 Task: Open Card Board Meeting in Board Product Pricing to Workspace Big Data Analytics and add a team member Softage.4@softage.net, a label Purple, a checklist Cat Care, an attachment from your google drive, a color Purple and finally, add a card description 'Conduct customer research for new customer experience program' and a comment 'This task presents an opportunity to showcase our communication and presentation skills, effectively conveying information and ideas to others.'. Add a start date 'Jan 04, 1900' with a due date 'Jan 11, 1900'
Action: Mouse moved to (93, 333)
Screenshot: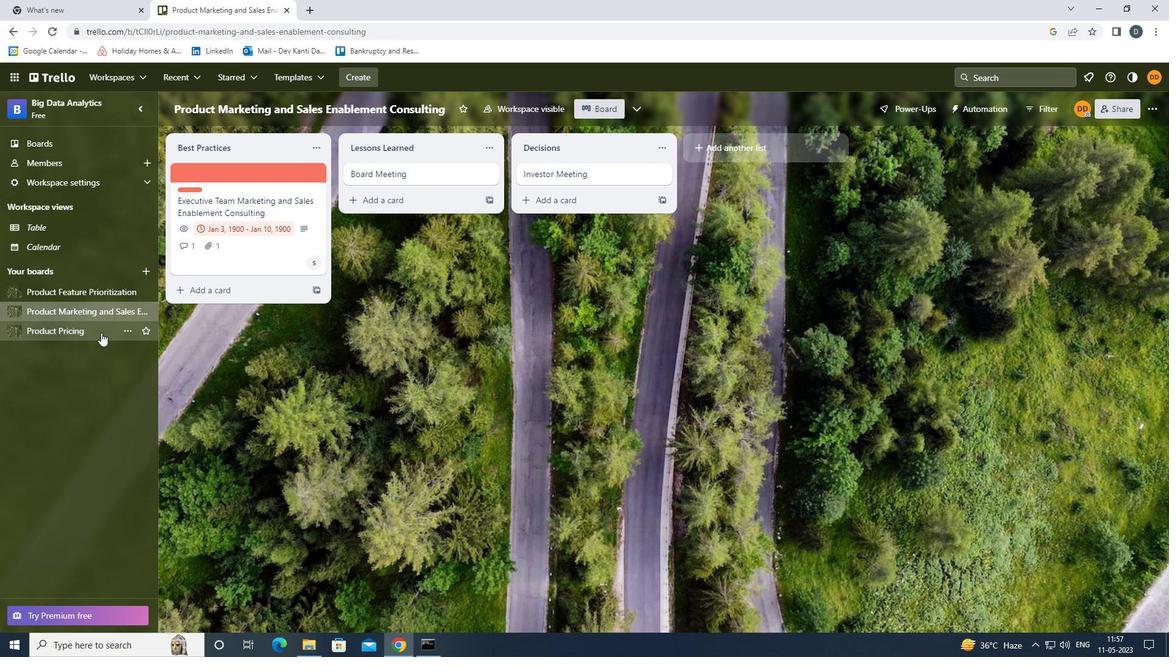 
Action: Mouse pressed left at (93, 333)
Screenshot: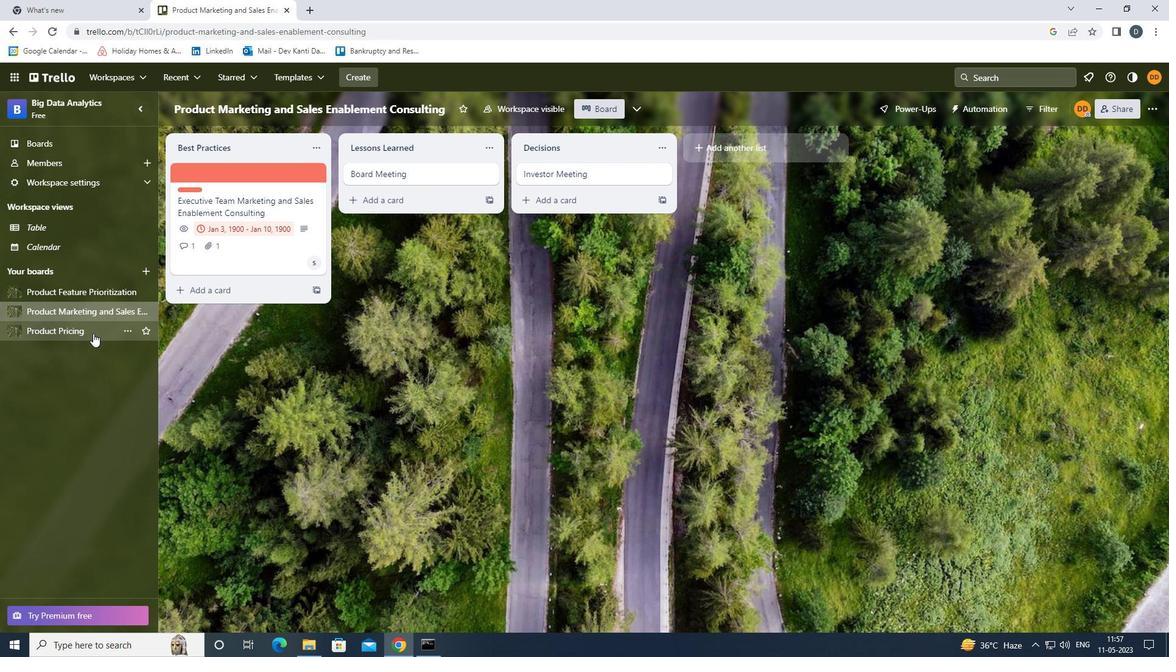 
Action: Mouse moved to (373, 177)
Screenshot: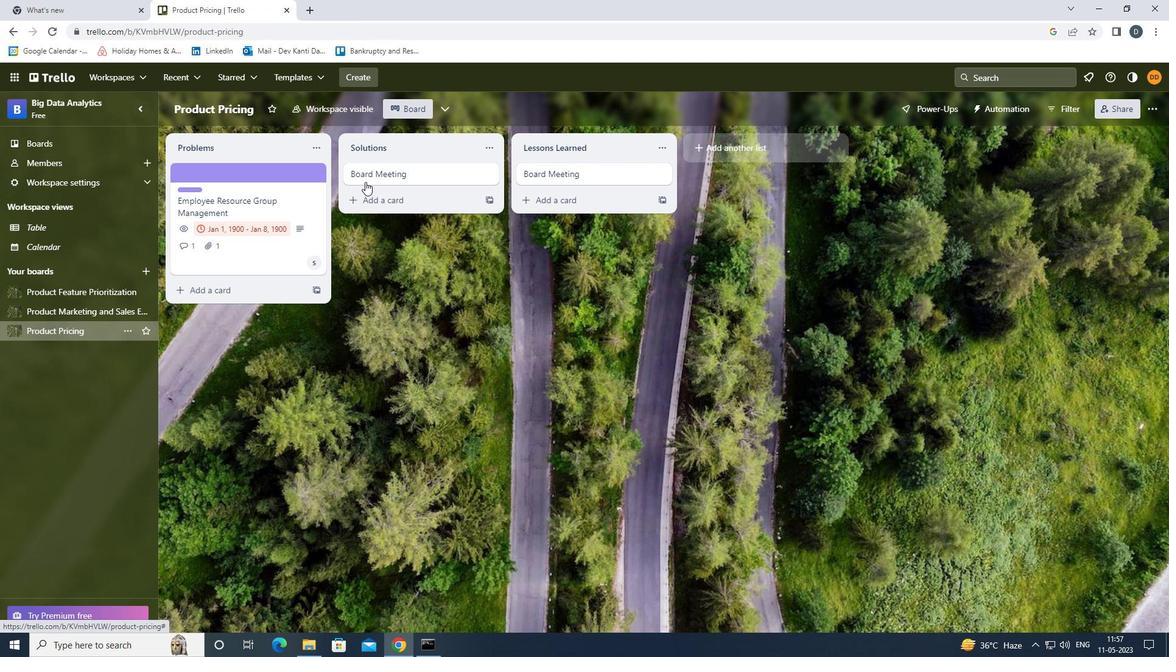 
Action: Mouse pressed left at (373, 177)
Screenshot: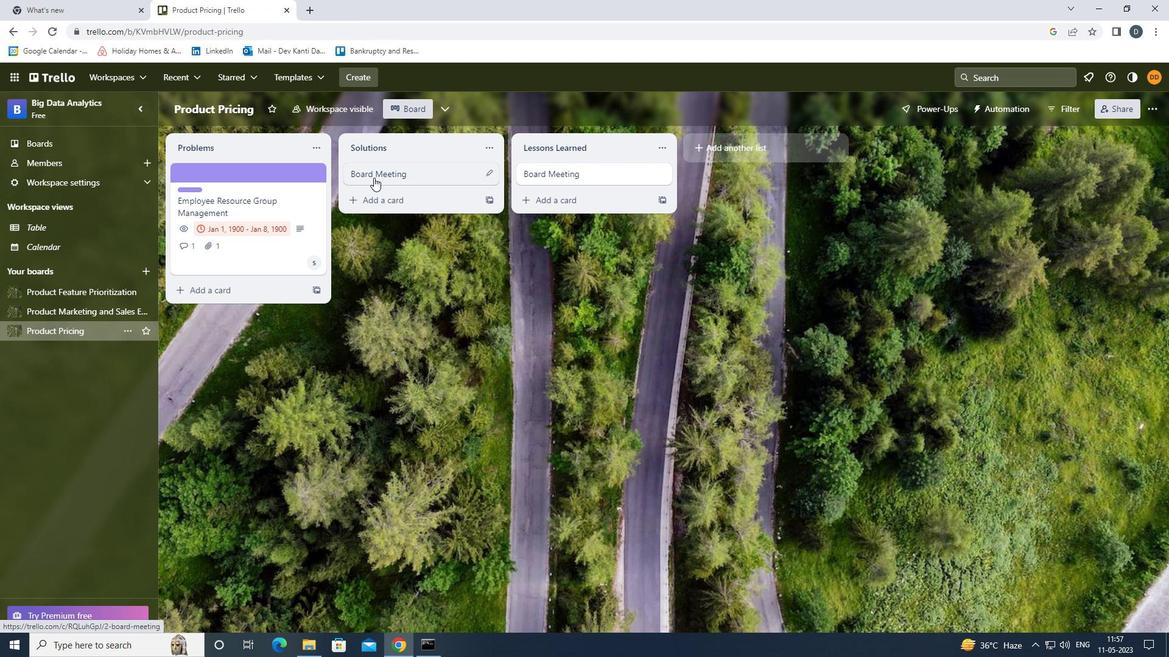 
Action: Mouse moved to (730, 212)
Screenshot: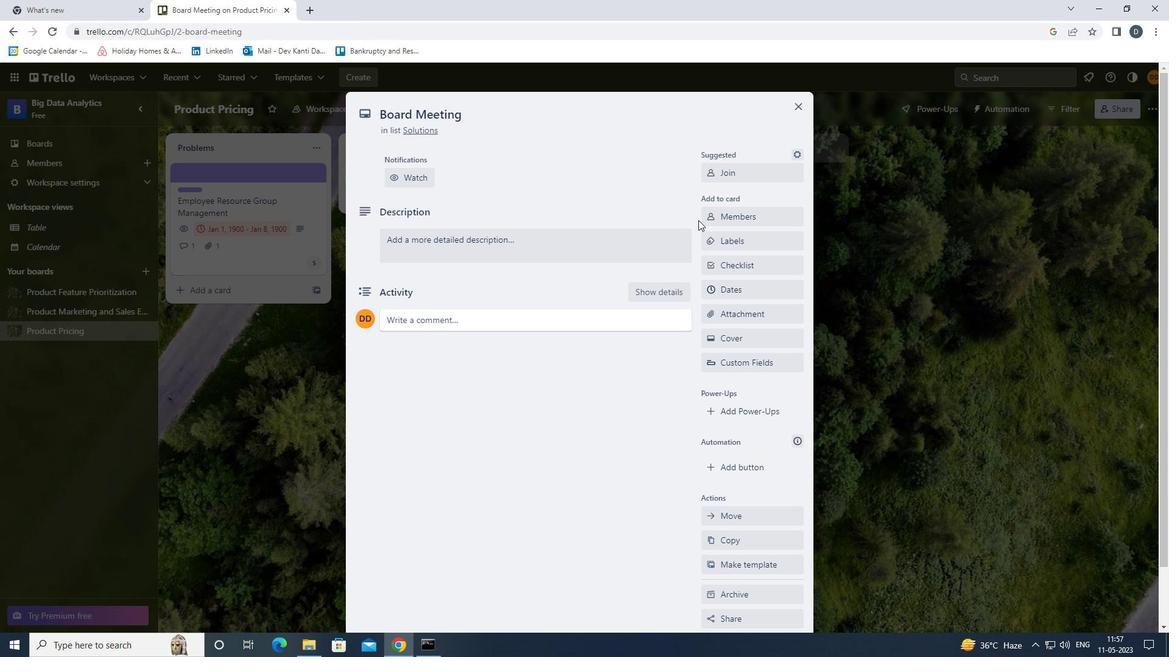 
Action: Mouse pressed left at (730, 212)
Screenshot: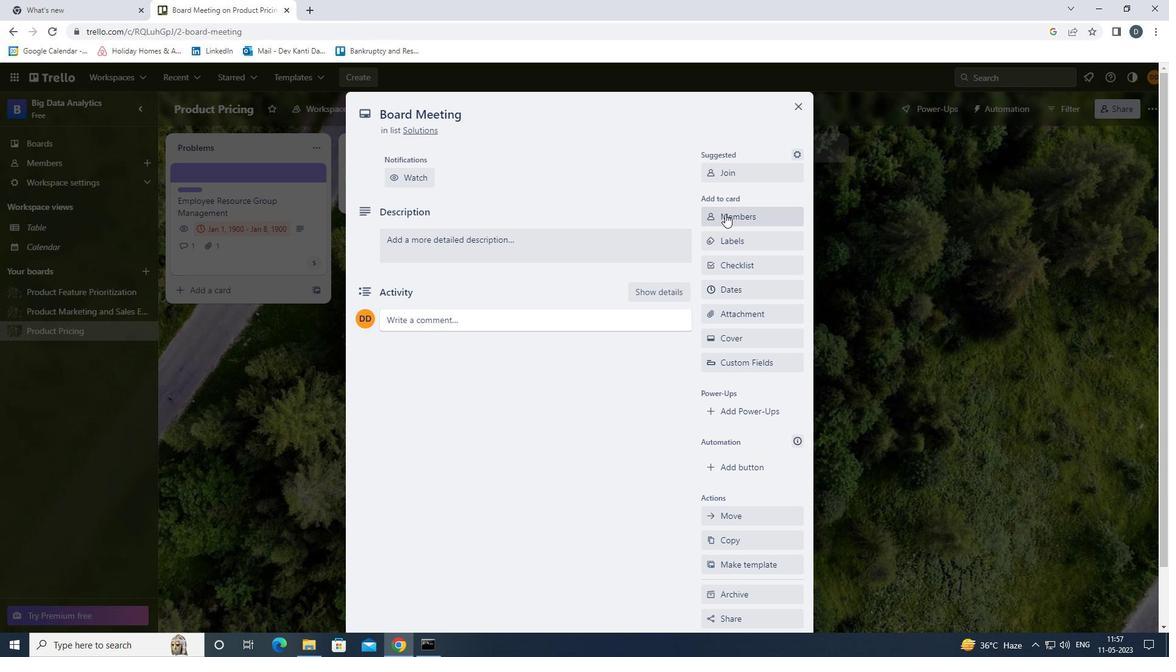 
Action: Mouse moved to (737, 249)
Screenshot: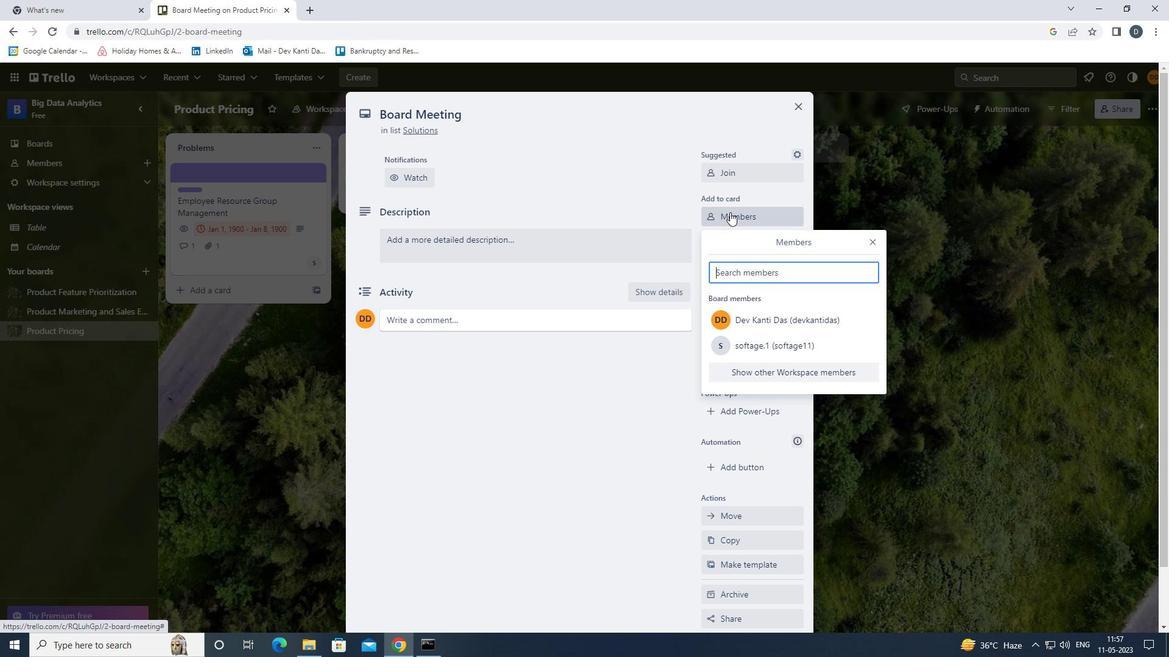 
Action: Key pressed <Key.shift>SOFTAGE.4<Key.shift>@SOFTAGE.NET
Screenshot: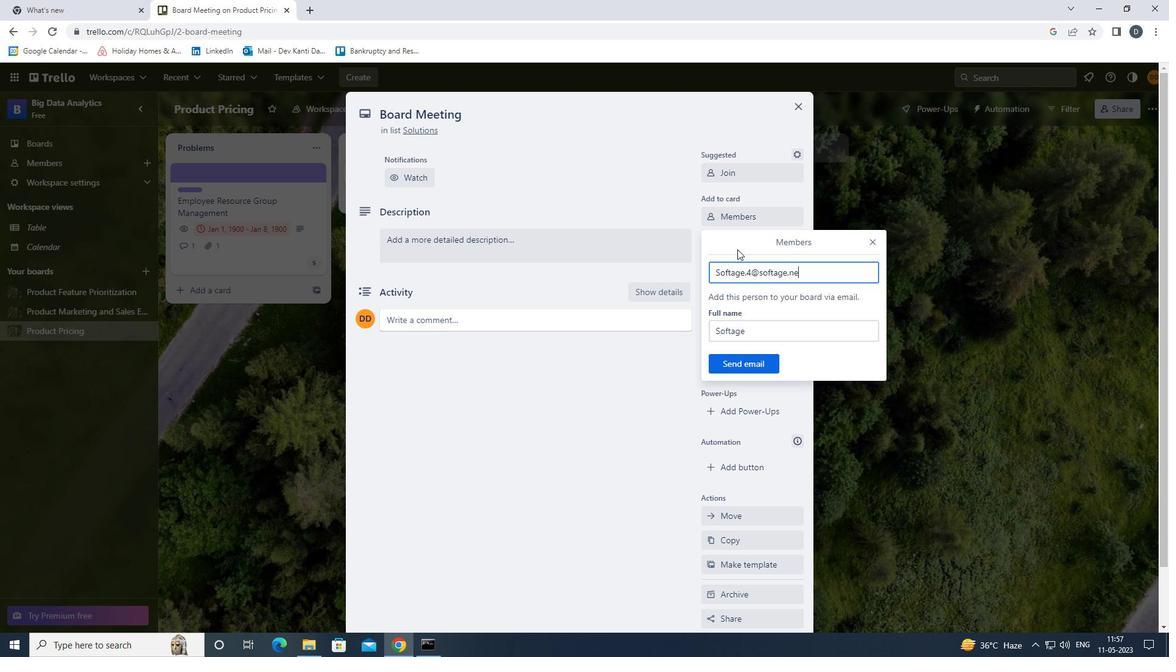 
Action: Mouse moved to (739, 365)
Screenshot: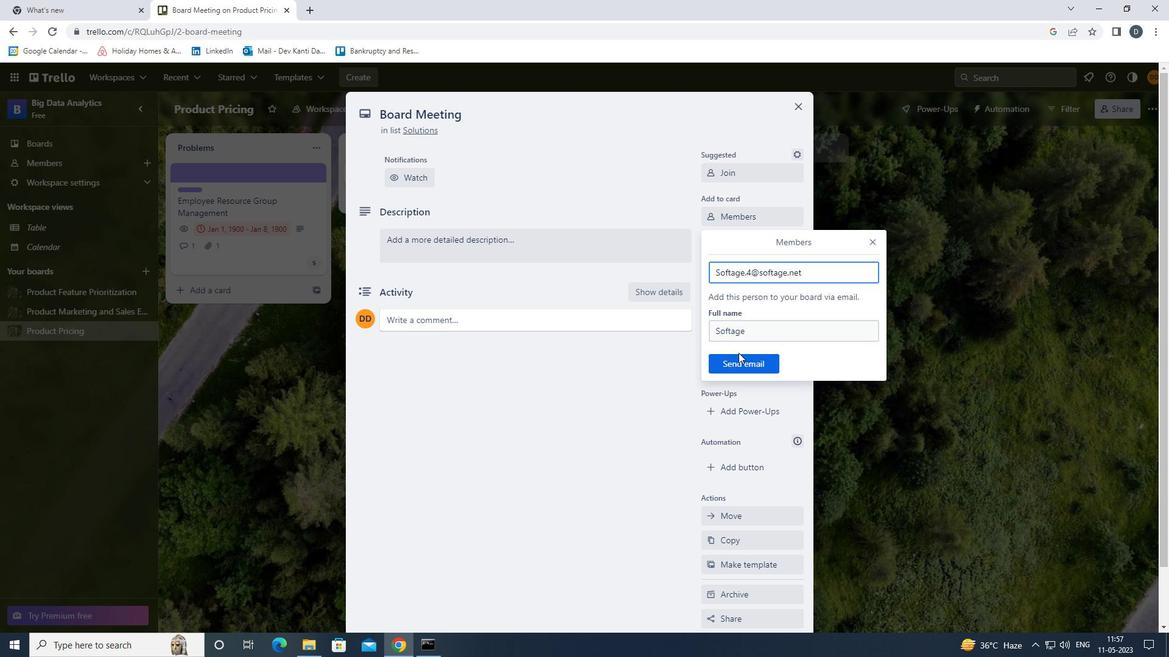 
Action: Mouse pressed left at (739, 365)
Screenshot: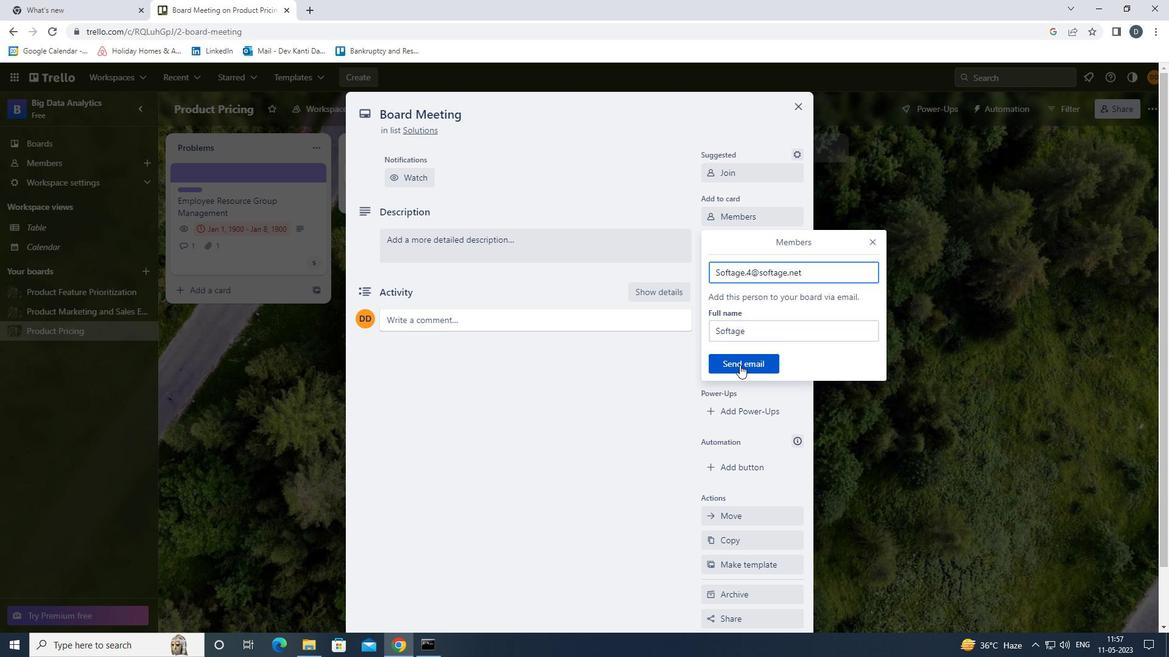 
Action: Mouse moved to (740, 246)
Screenshot: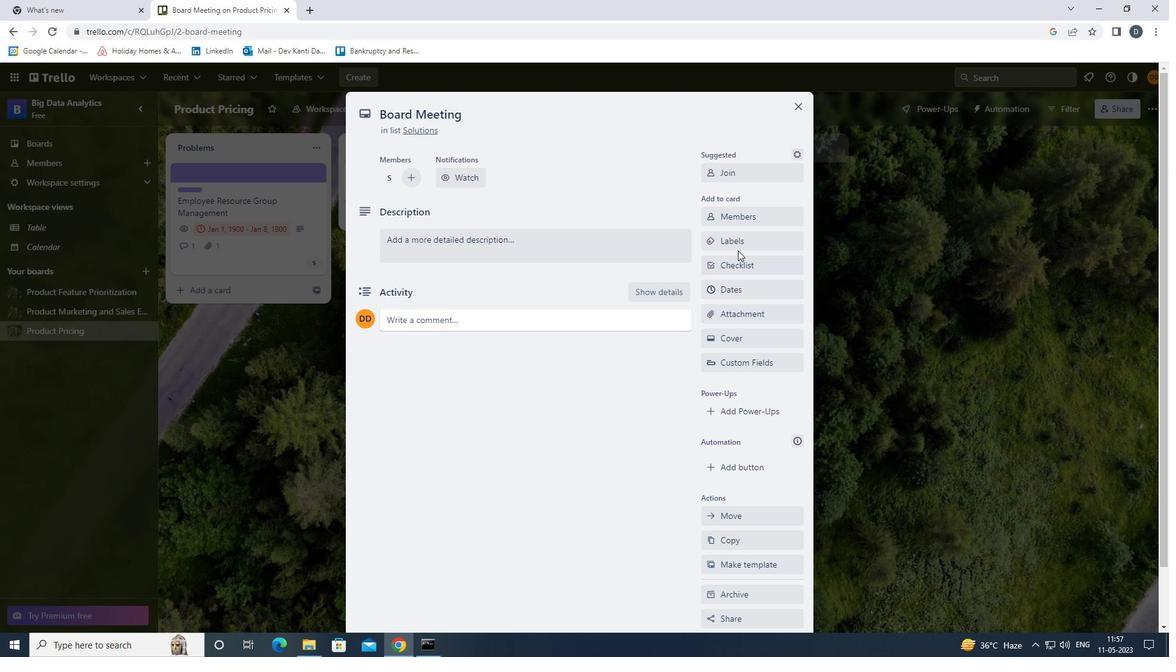 
Action: Mouse pressed left at (740, 246)
Screenshot: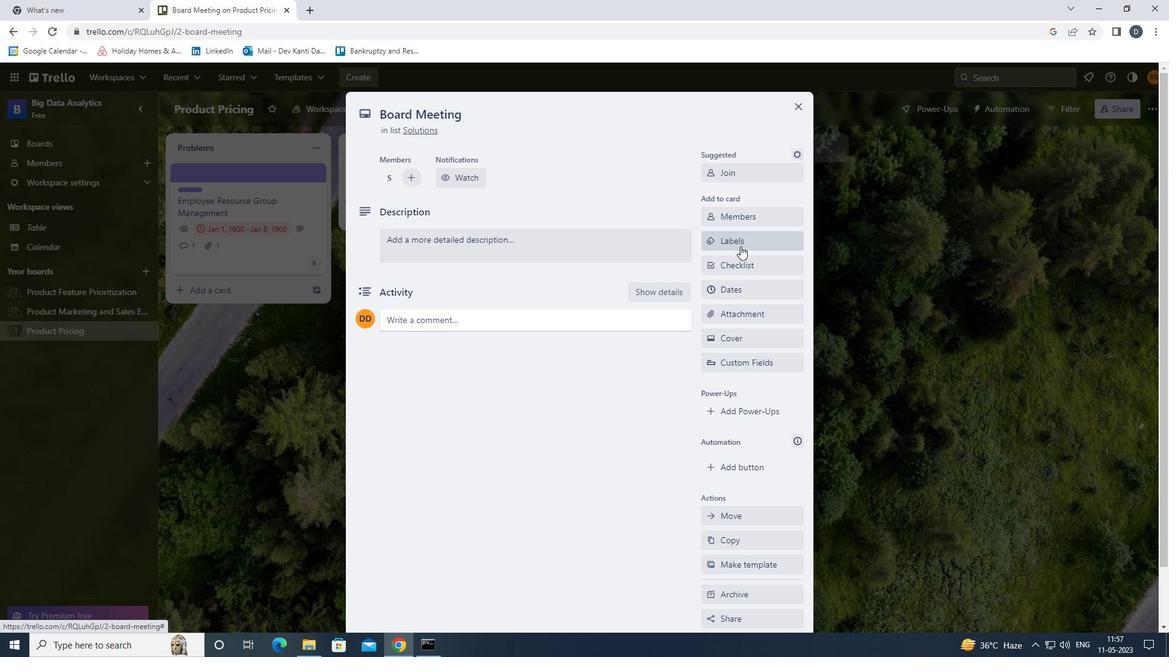 
Action: Mouse moved to (767, 425)
Screenshot: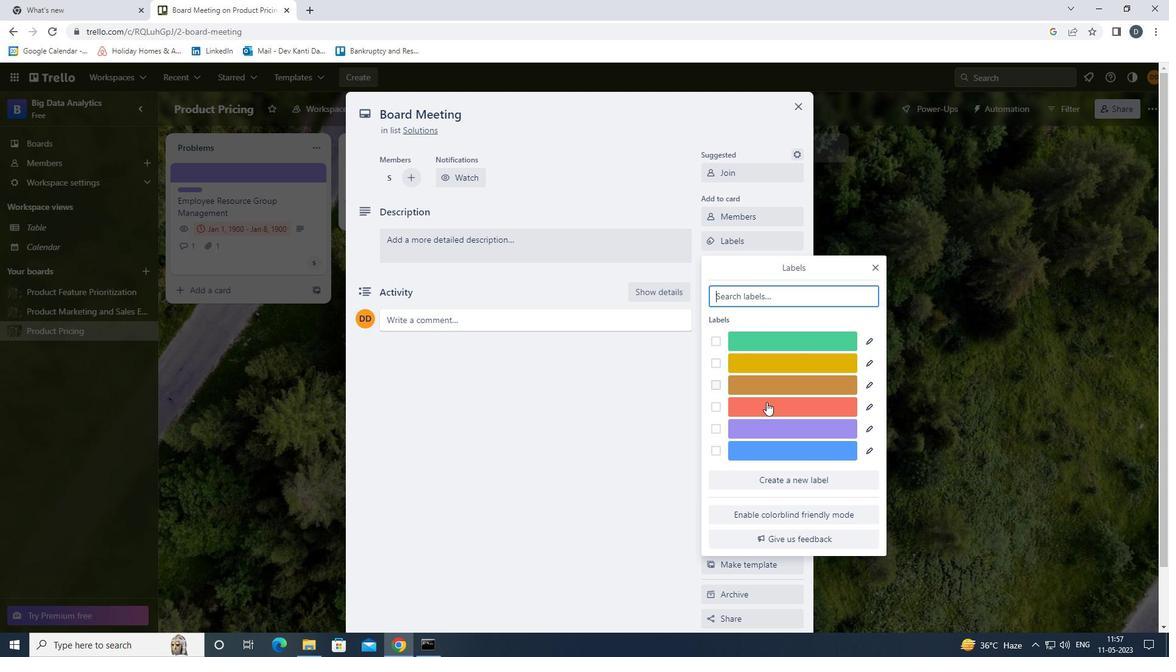 
Action: Mouse pressed left at (767, 425)
Screenshot: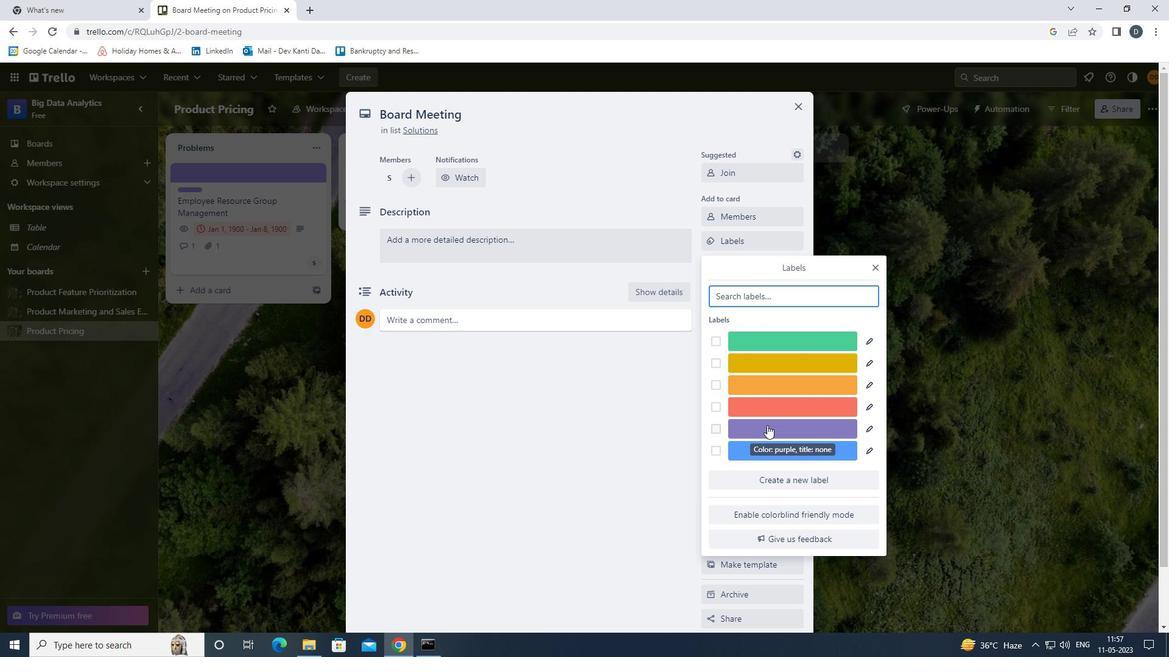
Action: Mouse moved to (878, 272)
Screenshot: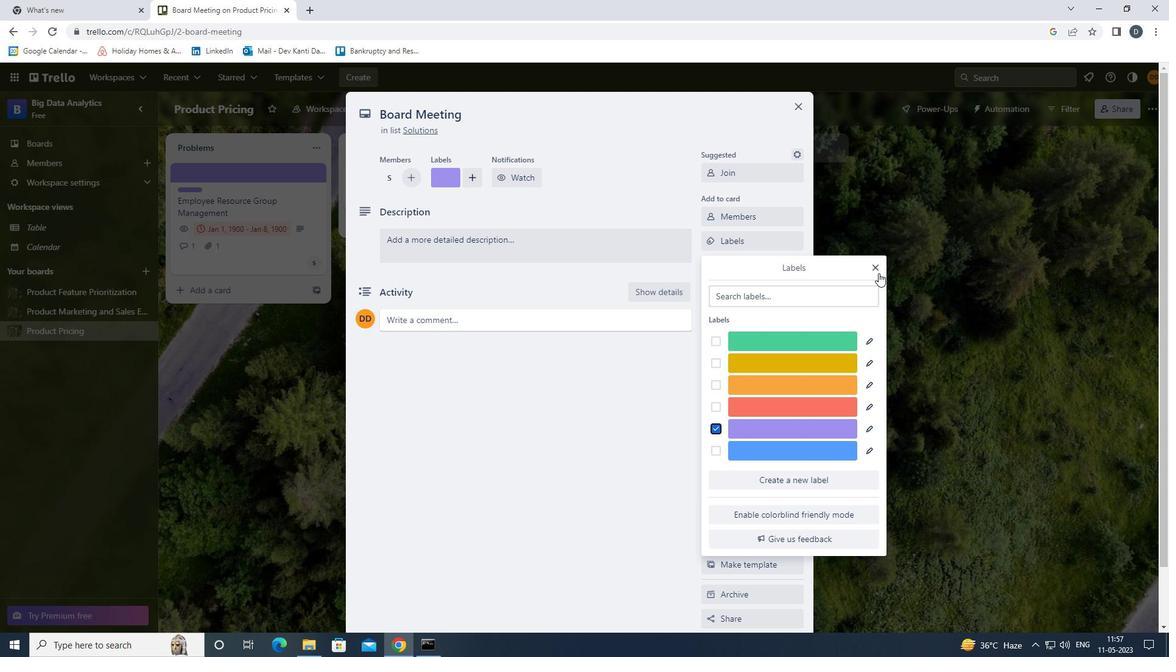 
Action: Mouse pressed left at (878, 272)
Screenshot: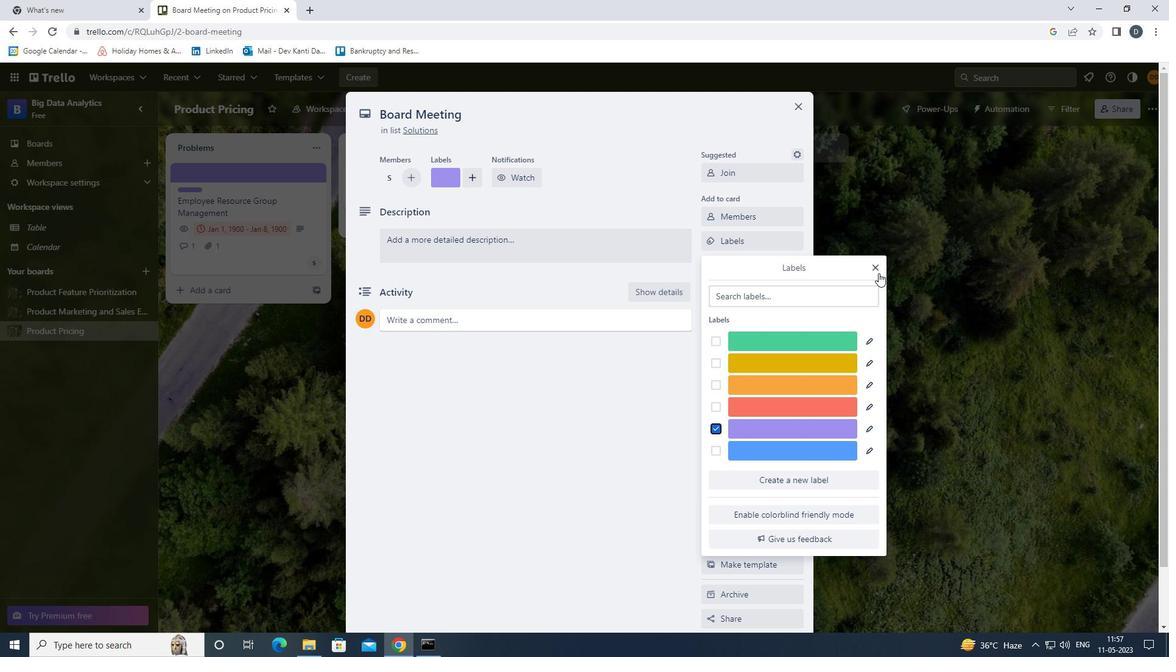 
Action: Mouse moved to (786, 270)
Screenshot: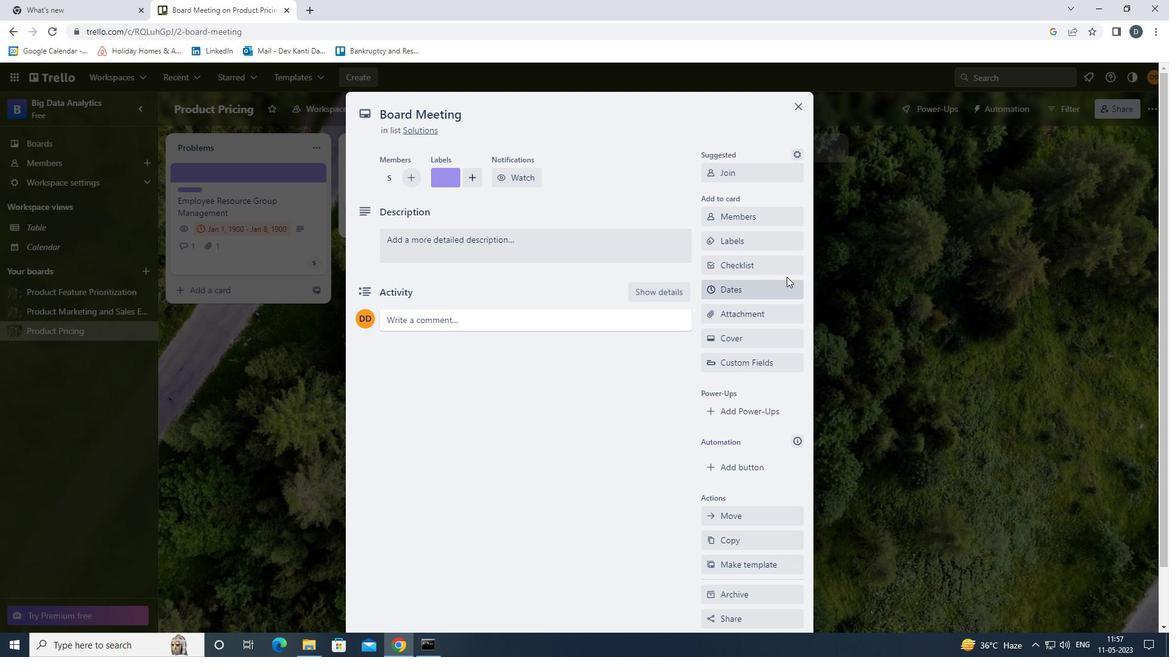 
Action: Mouse pressed left at (786, 270)
Screenshot: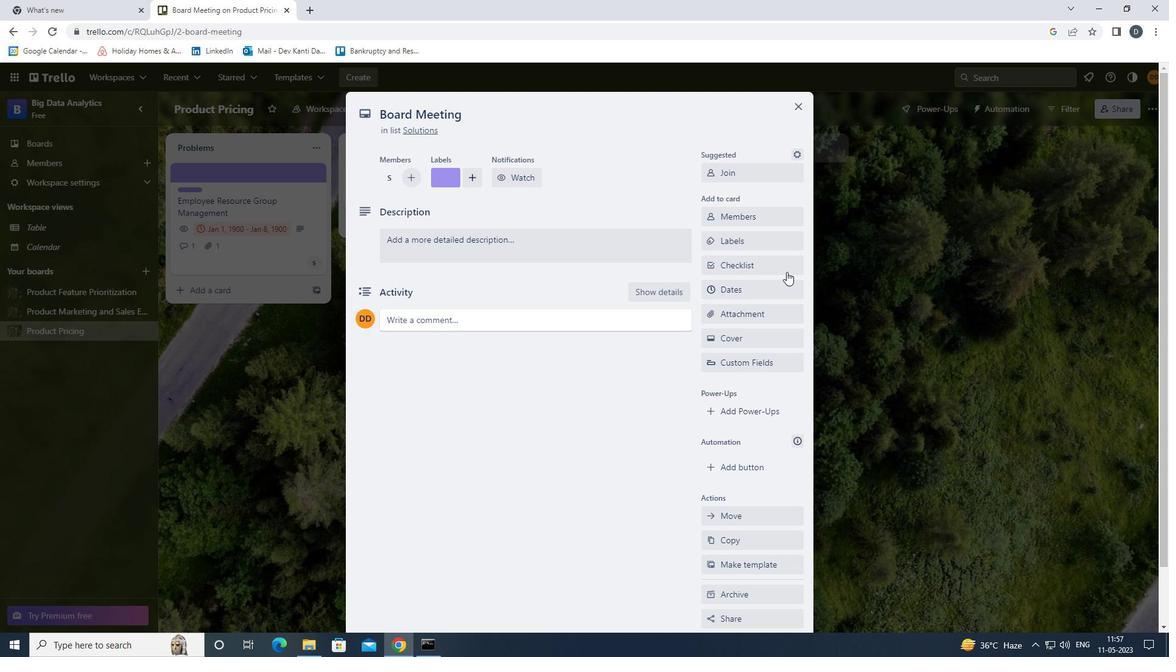 
Action: Key pressed <Key.shift>CAT
Screenshot: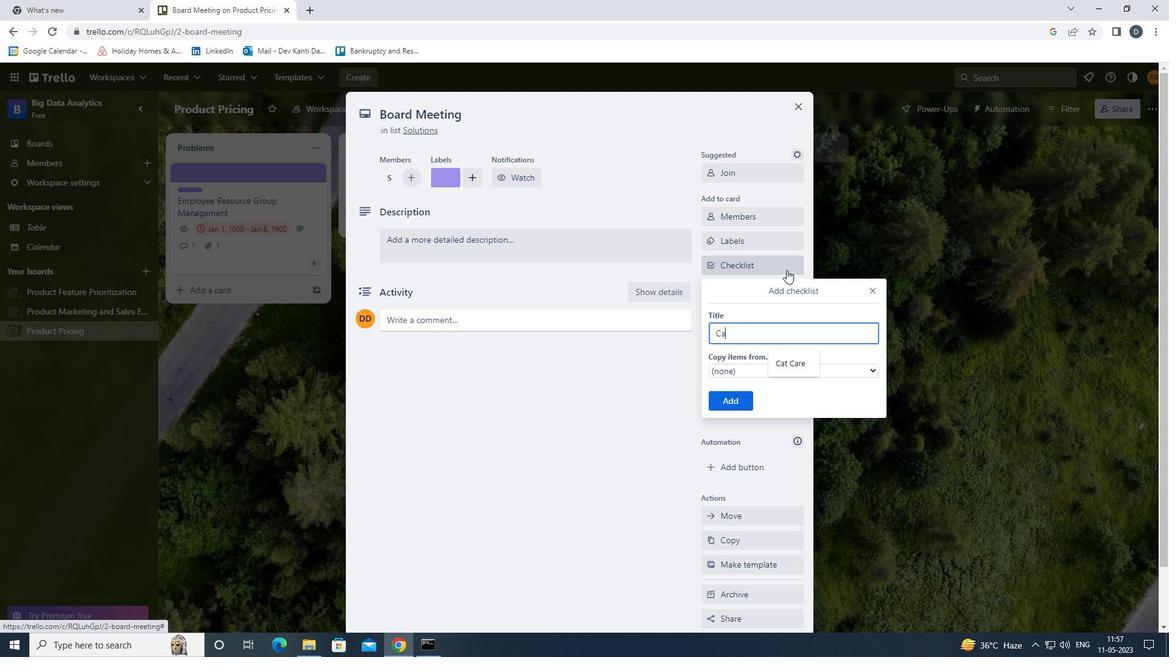 
Action: Mouse moved to (791, 363)
Screenshot: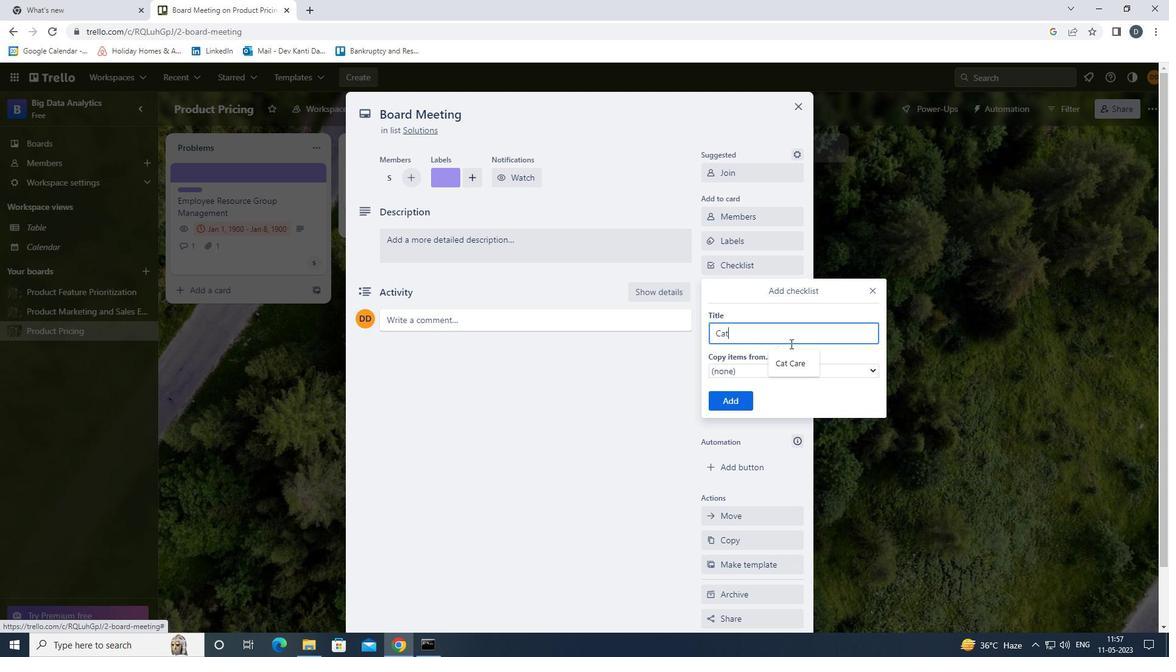 
Action: Mouse pressed left at (791, 363)
Screenshot: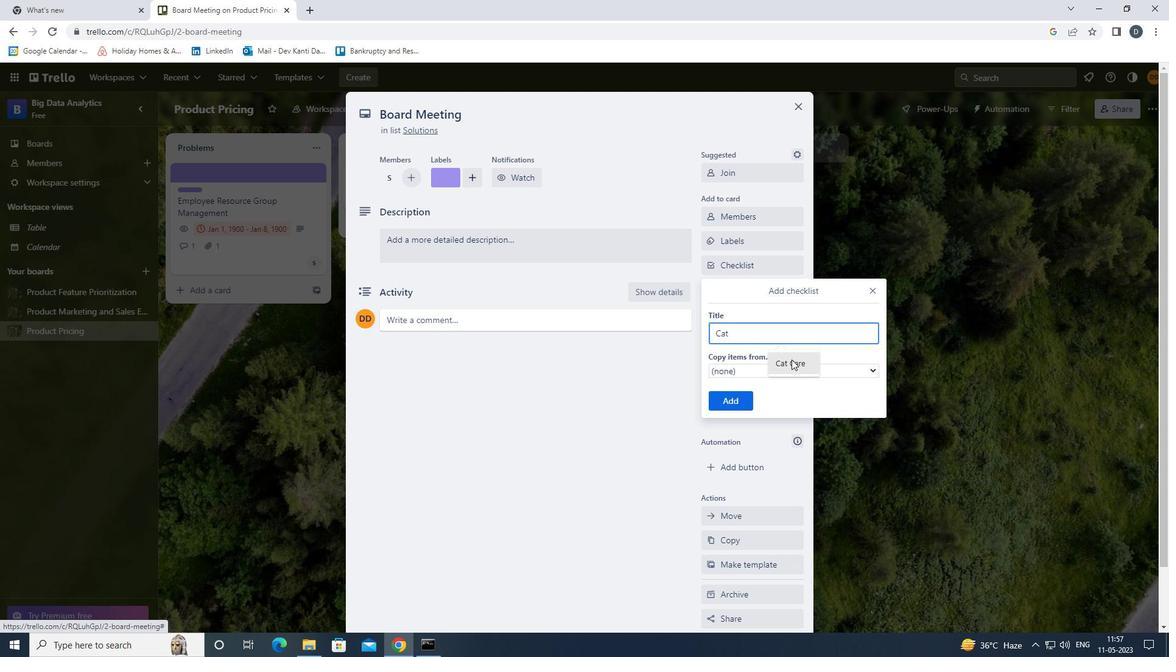 
Action: Mouse moved to (738, 406)
Screenshot: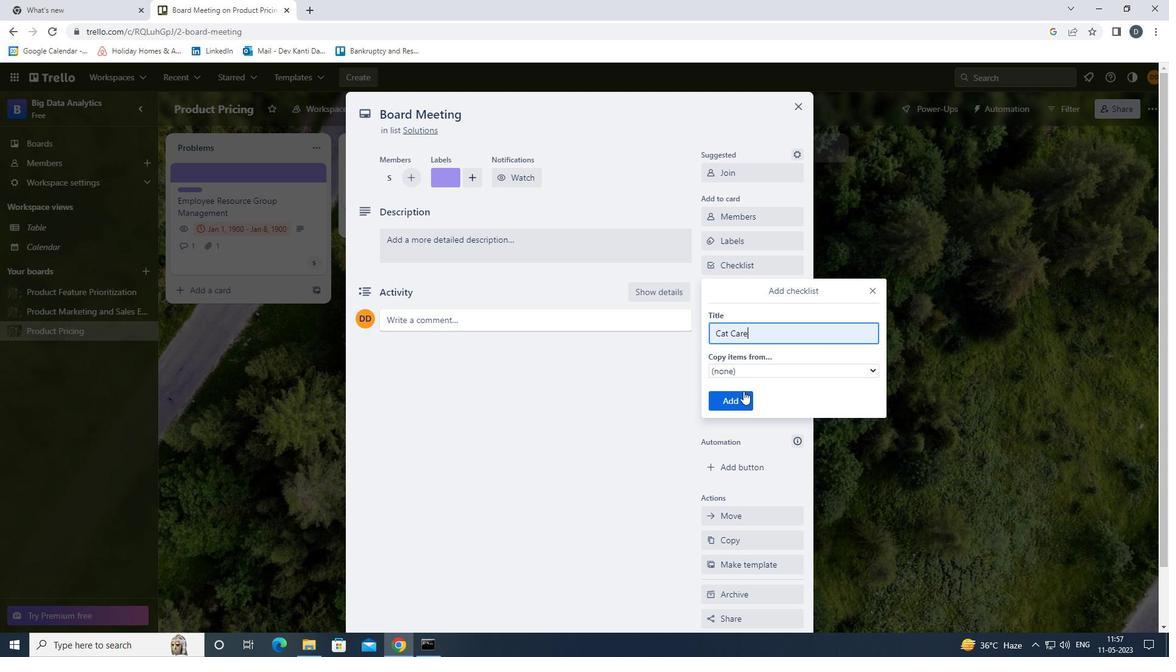 
Action: Mouse pressed left at (738, 406)
Screenshot: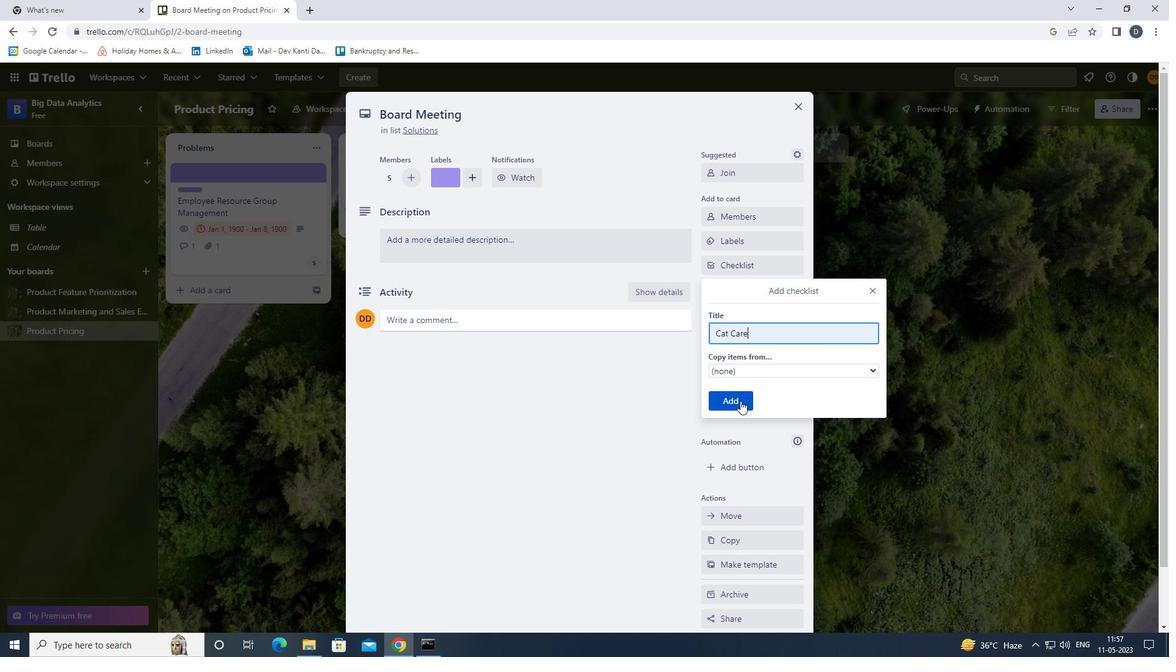 
Action: Mouse moved to (753, 315)
Screenshot: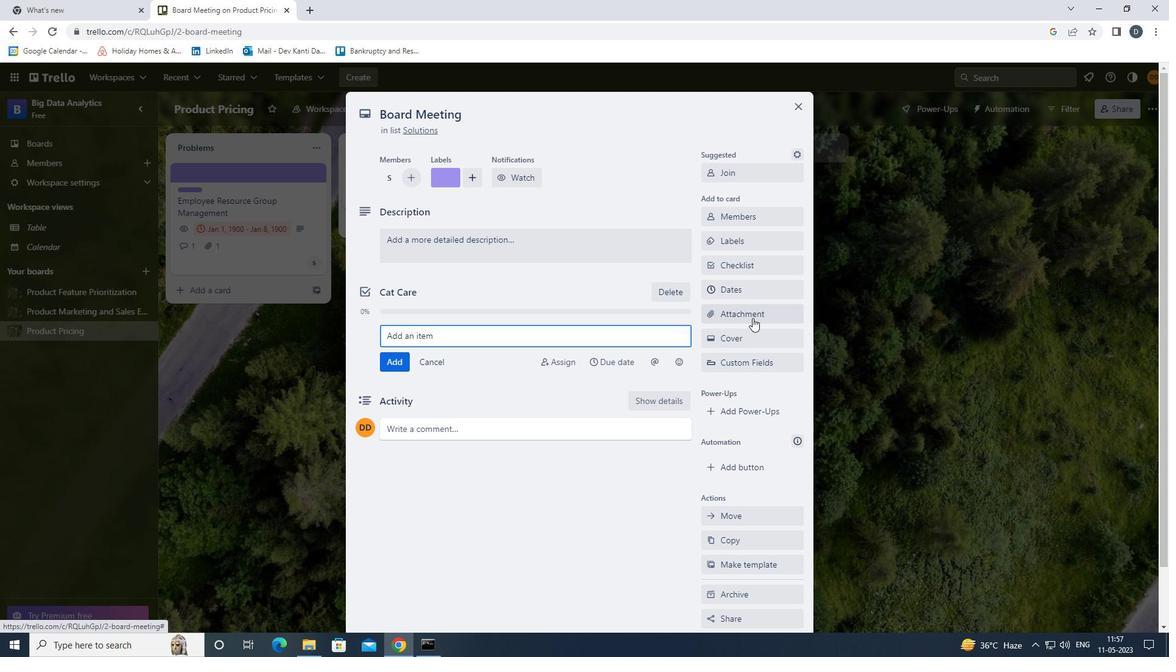 
Action: Mouse pressed left at (753, 315)
Screenshot: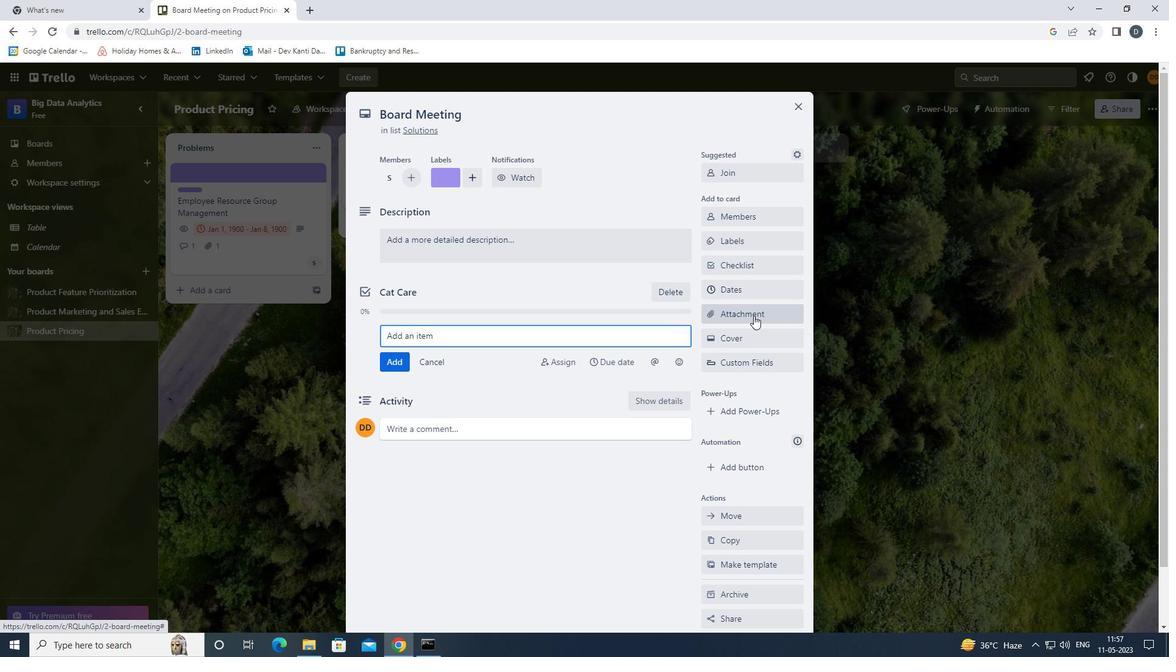 
Action: Mouse moved to (760, 403)
Screenshot: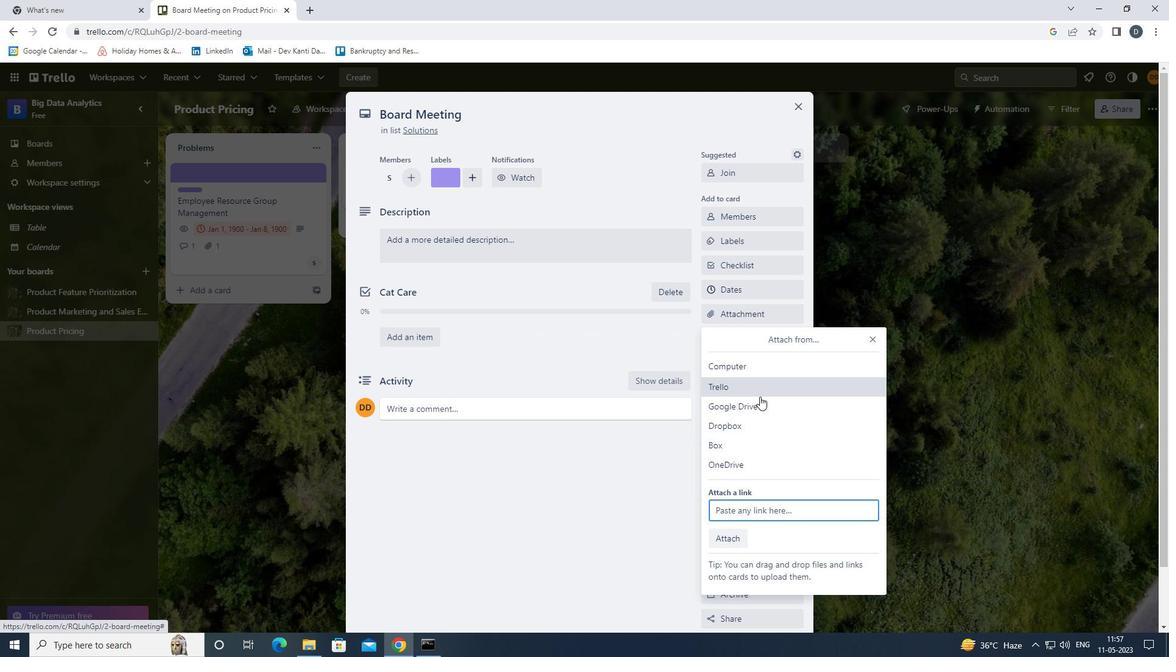 
Action: Mouse pressed left at (760, 403)
Screenshot: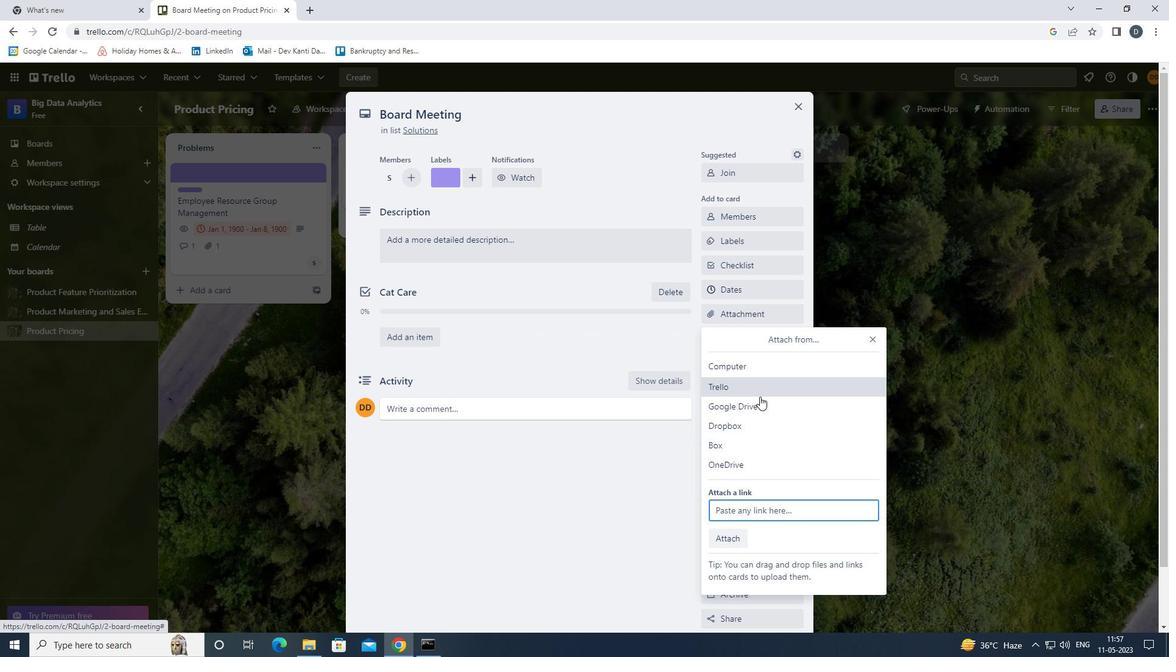 
Action: Mouse moved to (364, 355)
Screenshot: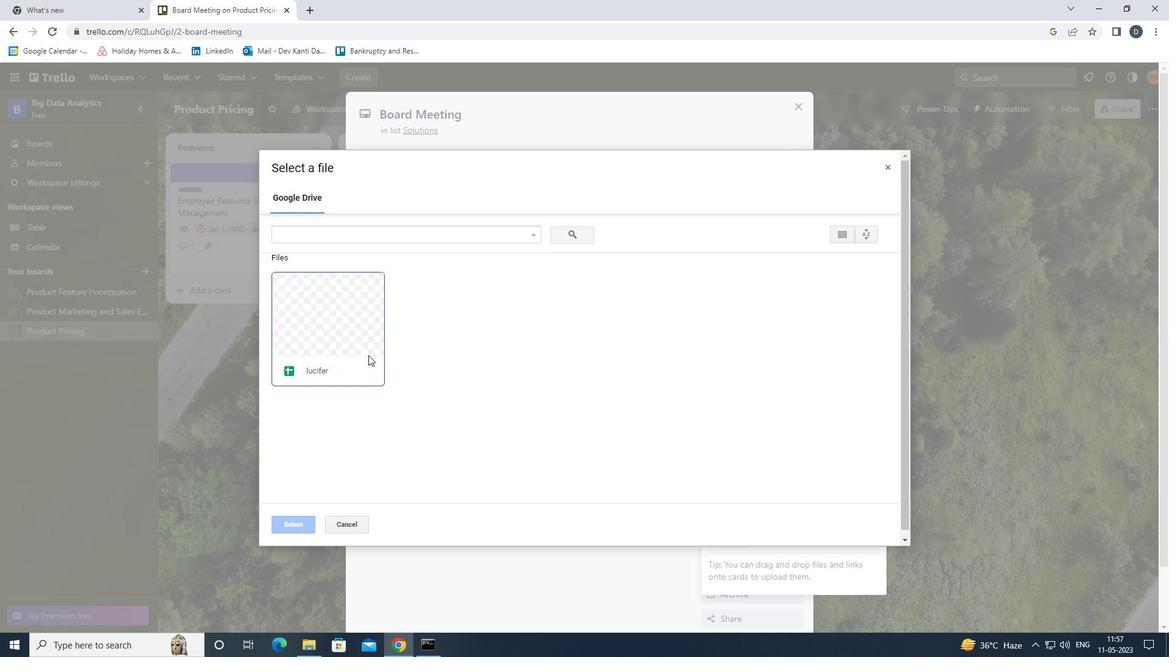 
Action: Mouse pressed left at (364, 355)
Screenshot: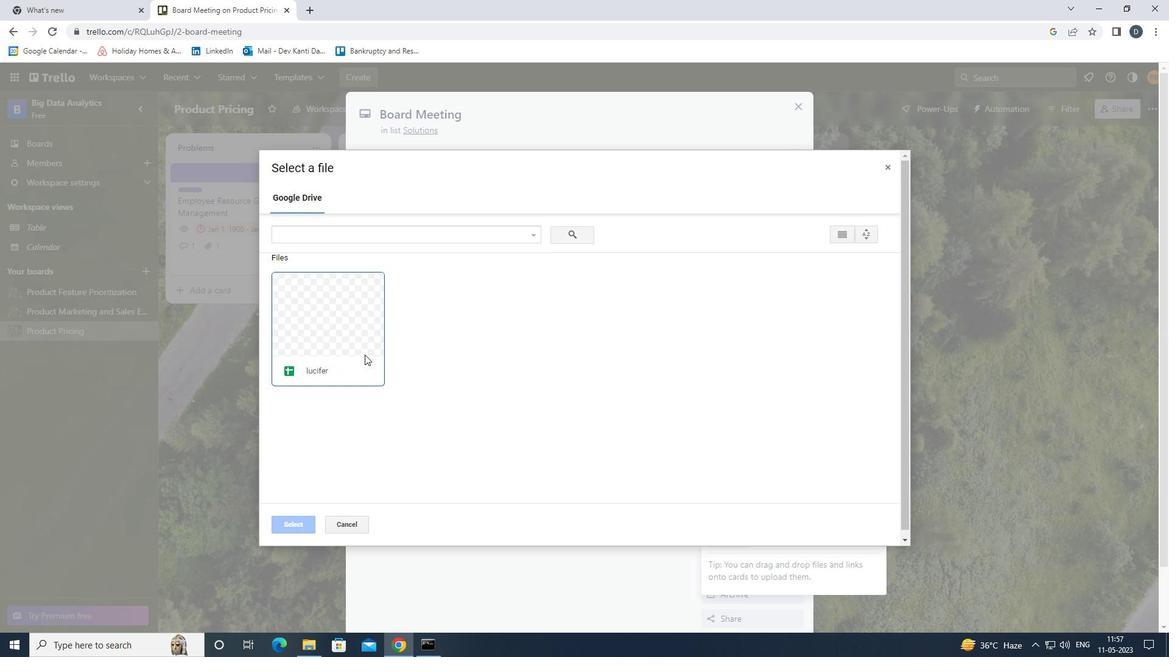 
Action: Mouse moved to (302, 522)
Screenshot: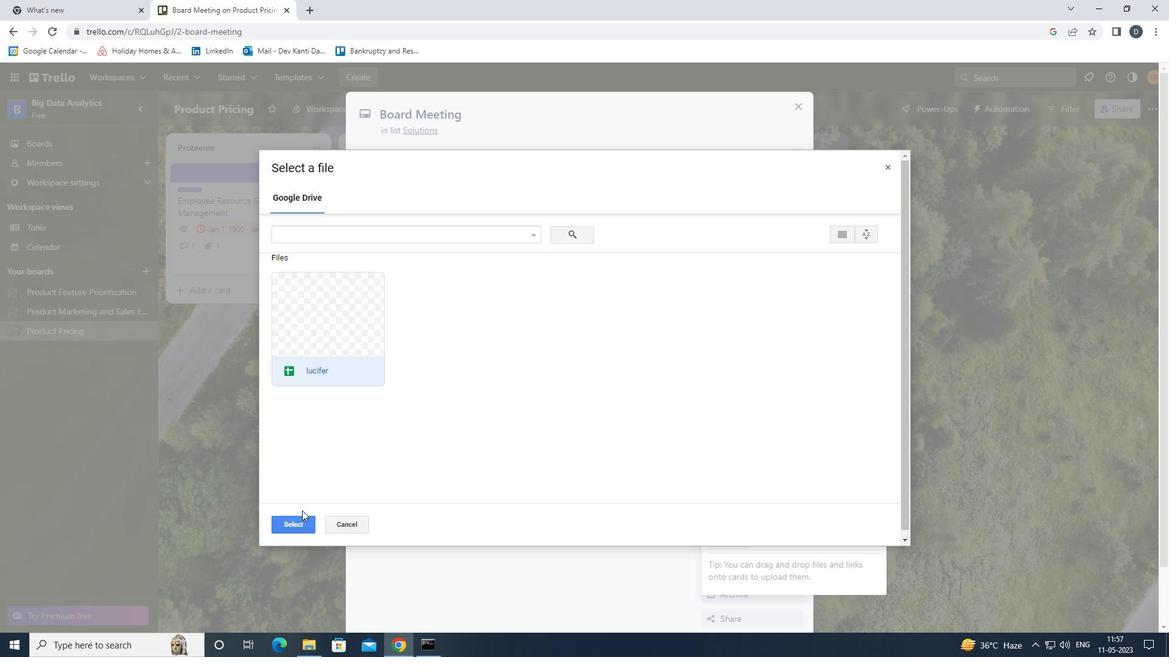 
Action: Mouse pressed left at (302, 522)
Screenshot: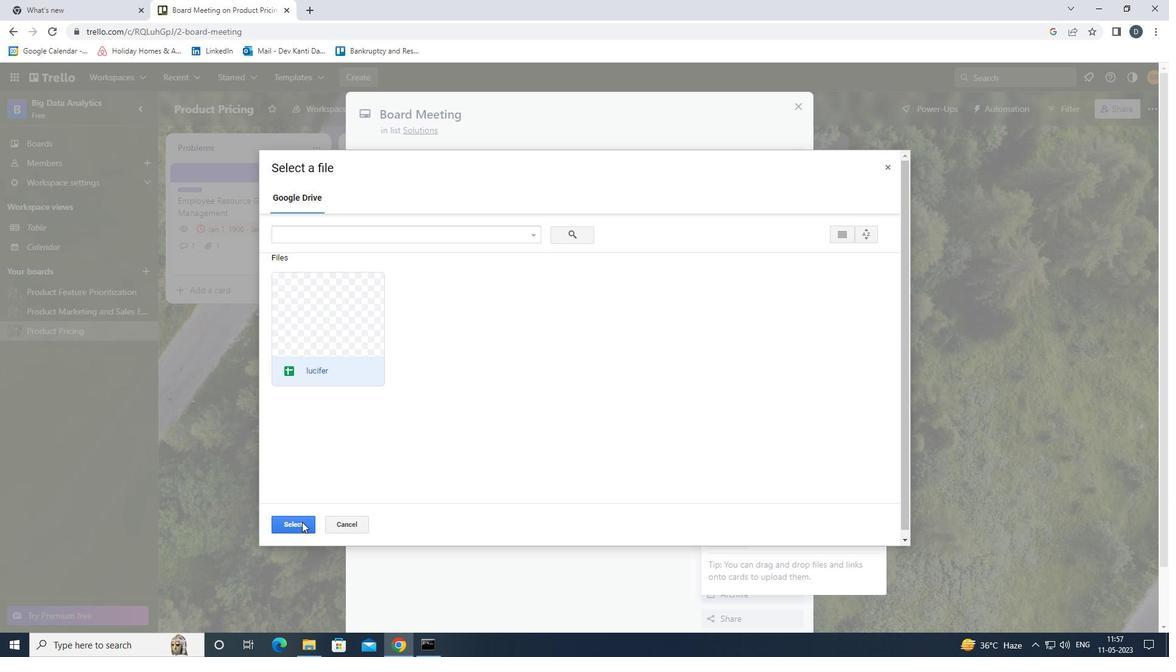 
Action: Mouse moved to (753, 337)
Screenshot: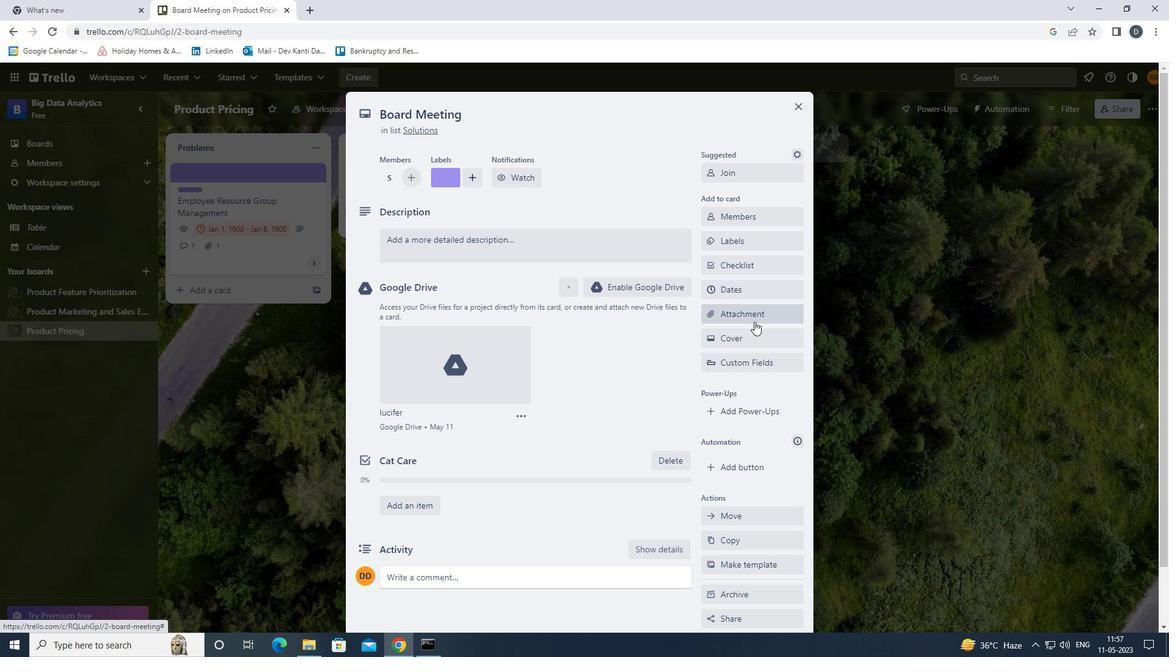 
Action: Mouse pressed left at (753, 337)
Screenshot: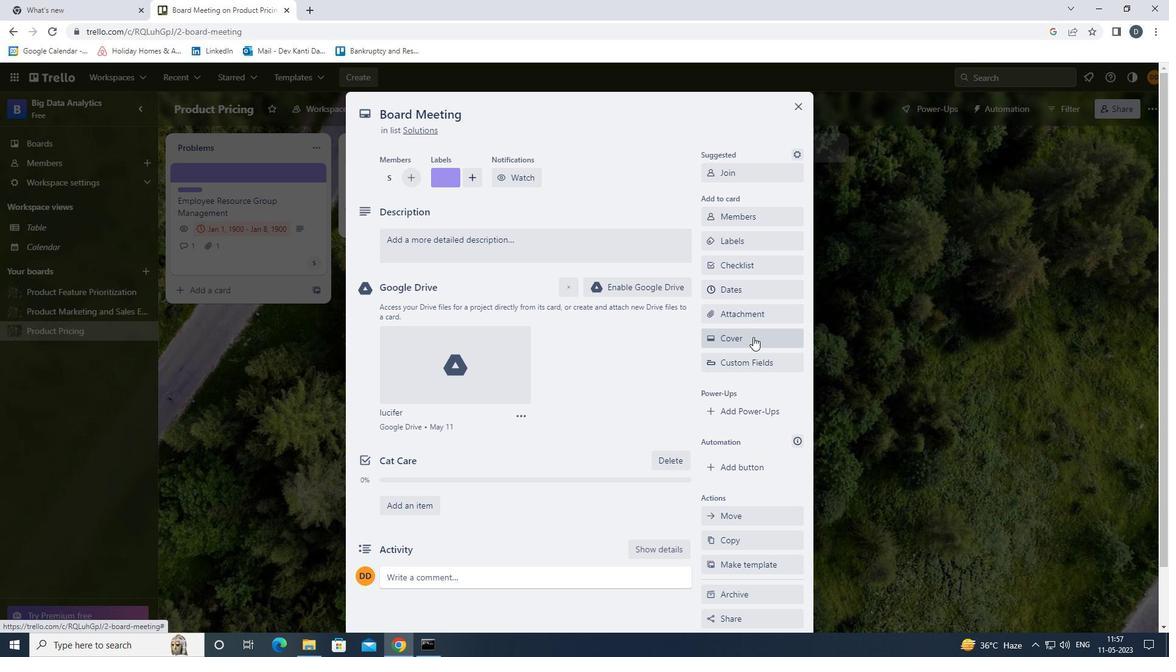 
Action: Mouse moved to (864, 388)
Screenshot: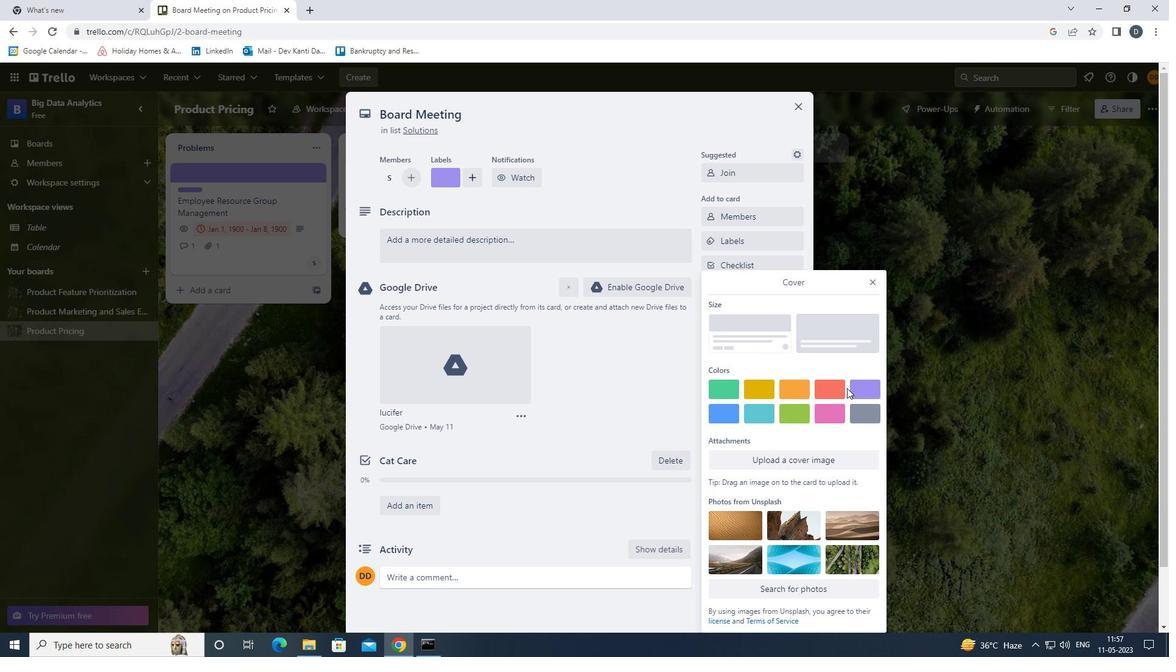 
Action: Mouse pressed left at (864, 388)
Screenshot: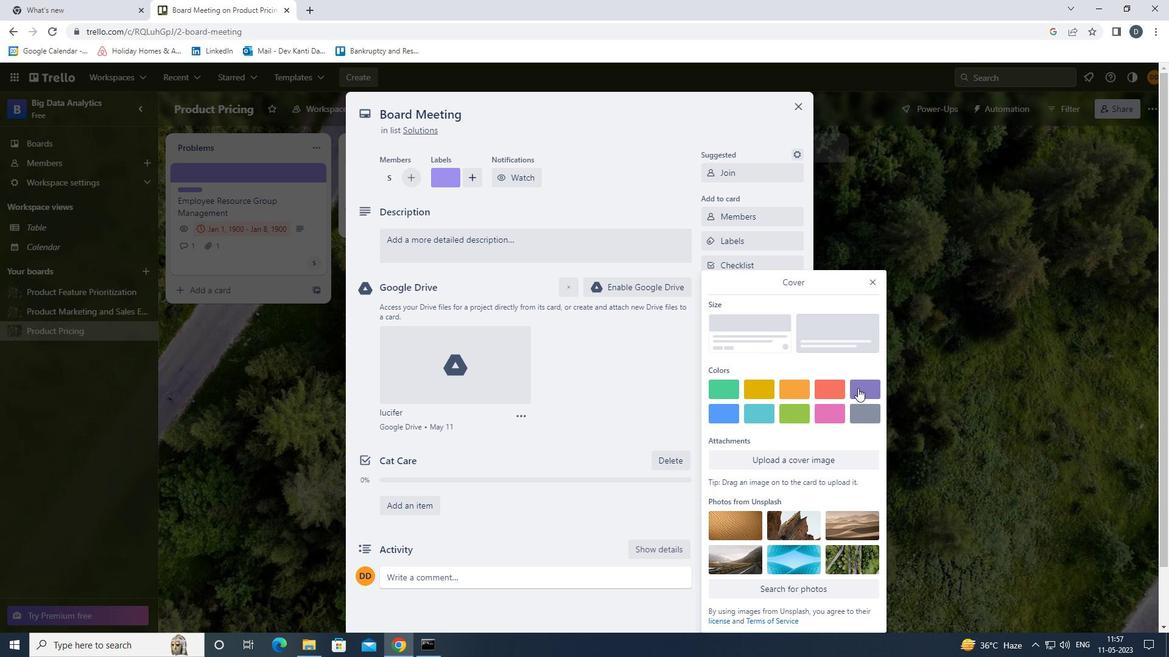 
Action: Mouse moved to (872, 264)
Screenshot: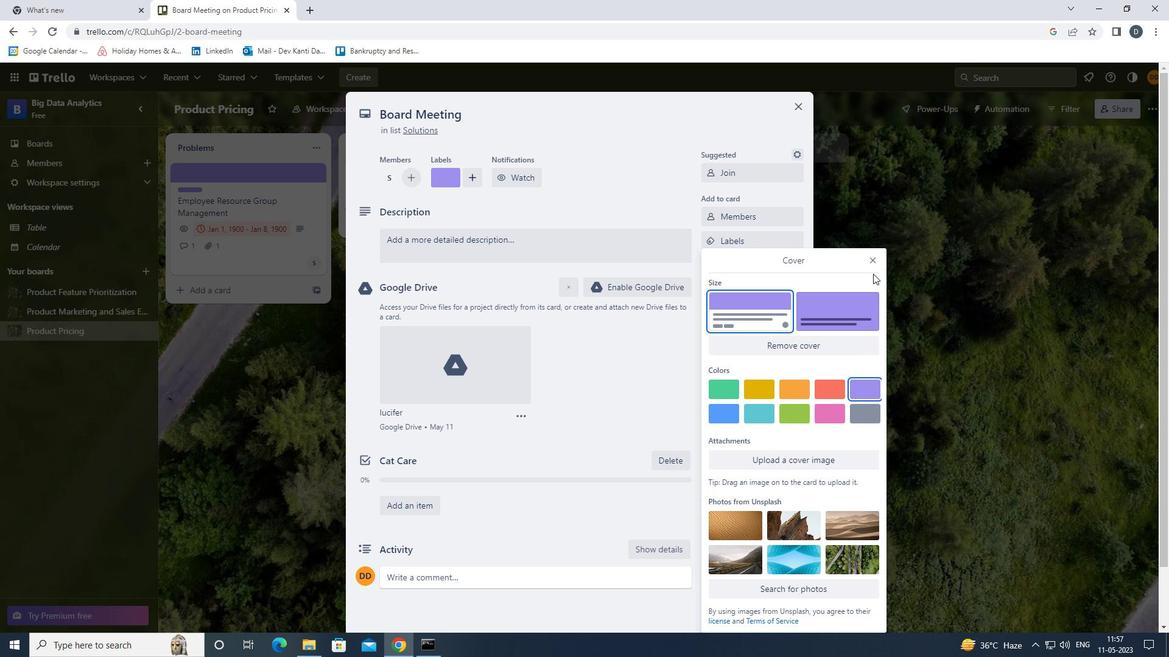 
Action: Mouse pressed left at (872, 264)
Screenshot: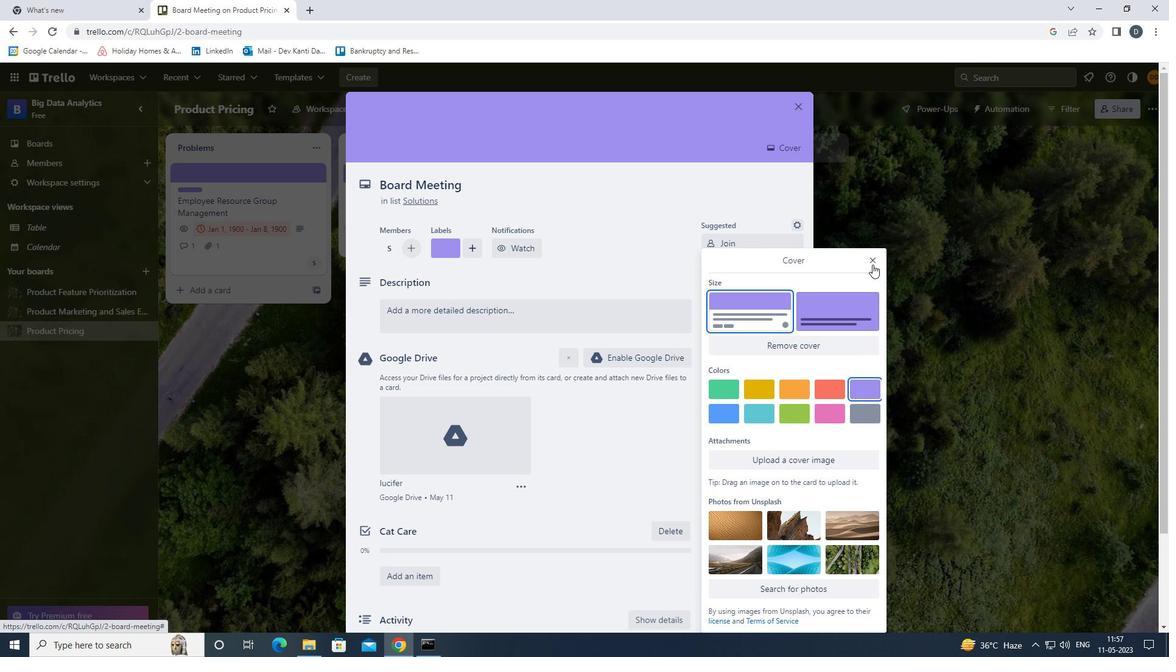 
Action: Mouse moved to (563, 321)
Screenshot: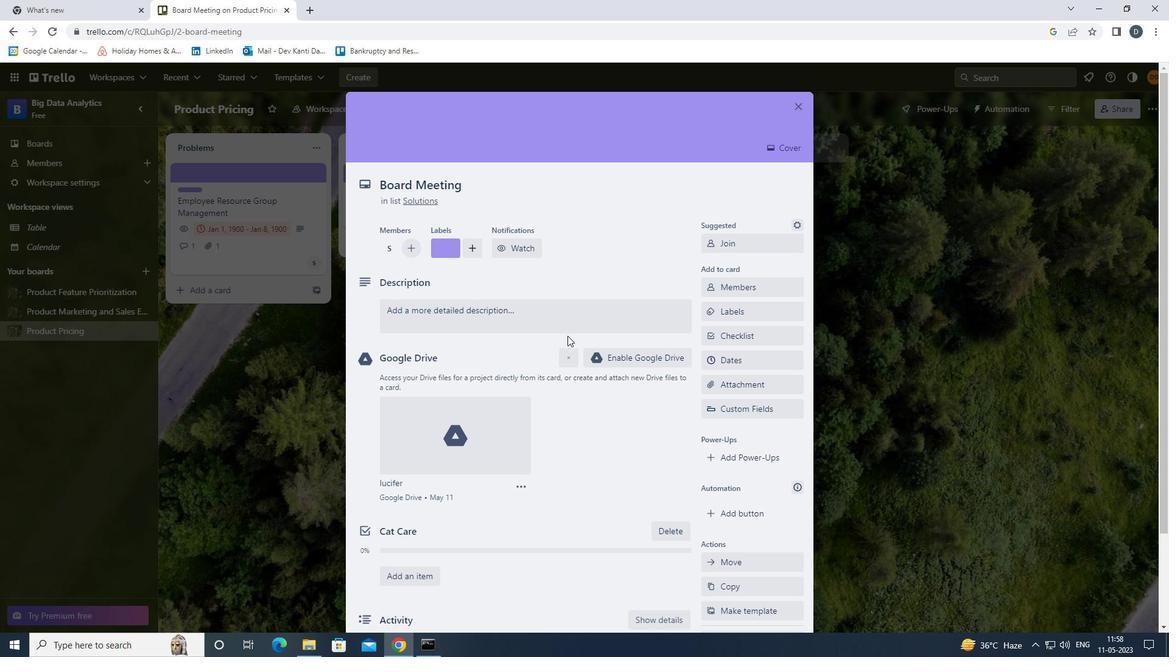 
Action: Mouse pressed left at (563, 321)
Screenshot: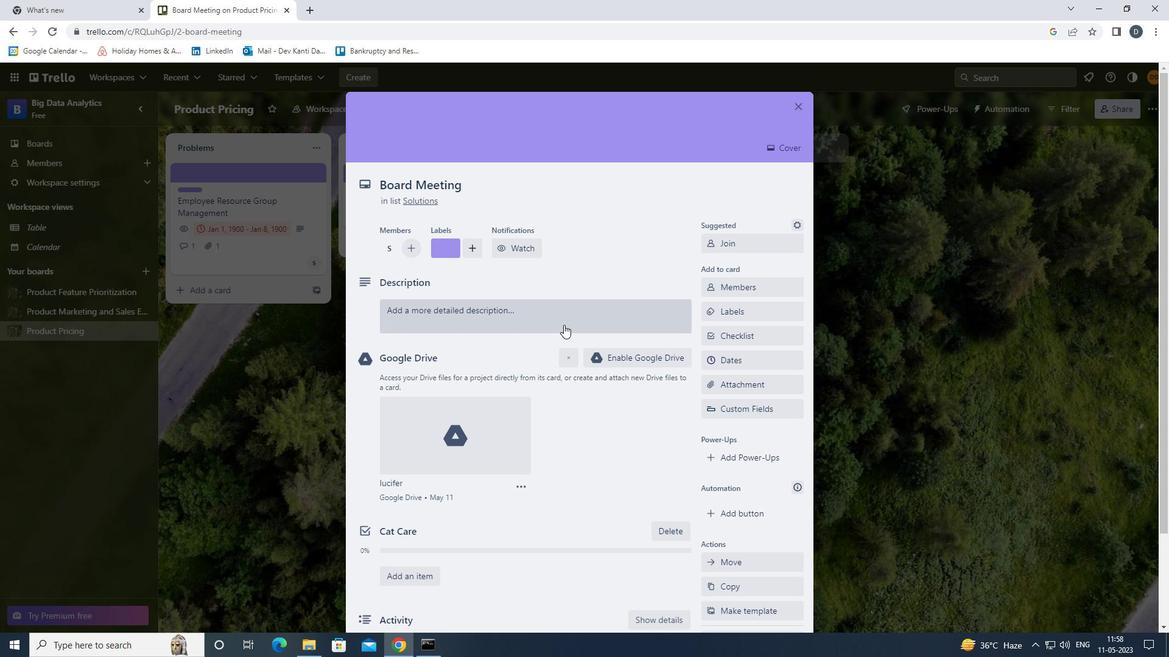 
Action: Mouse moved to (563, 364)
Screenshot: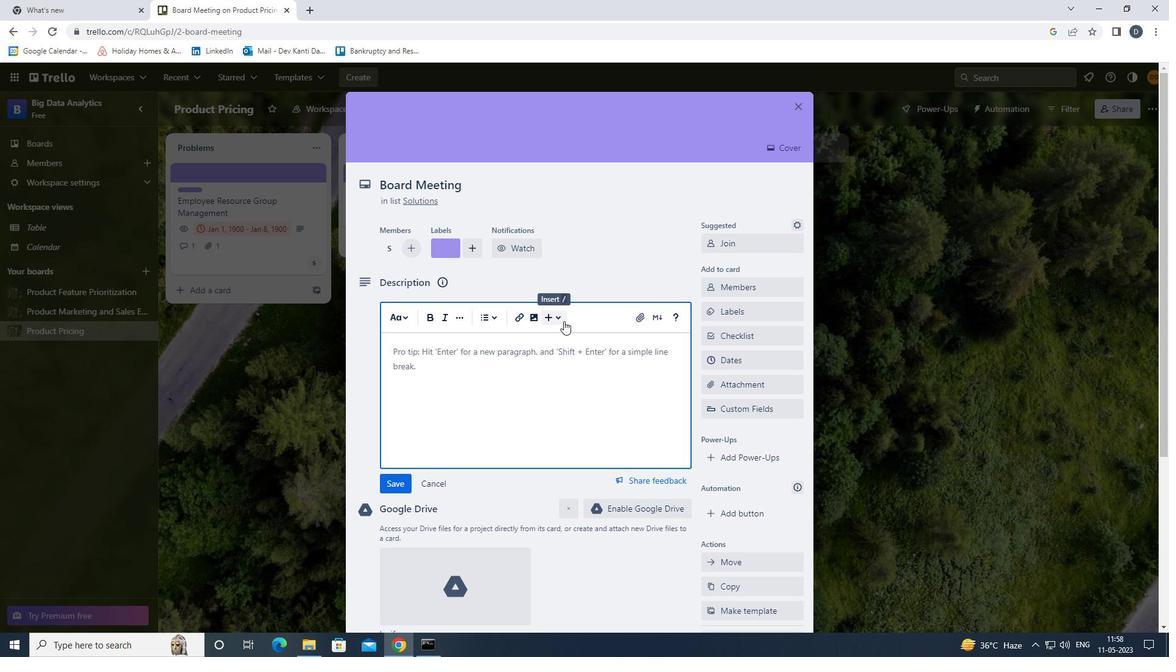 
Action: Key pressed <Key.shift>CONDUCT<Key.space>CUSTOMER<Key.space>RESEARCH<Key.space>FOR<Key.space>NEW<Key.space>CUSTOMER<Key.space>EXPERIENCE<Key.space>PROGRAM.
Screenshot: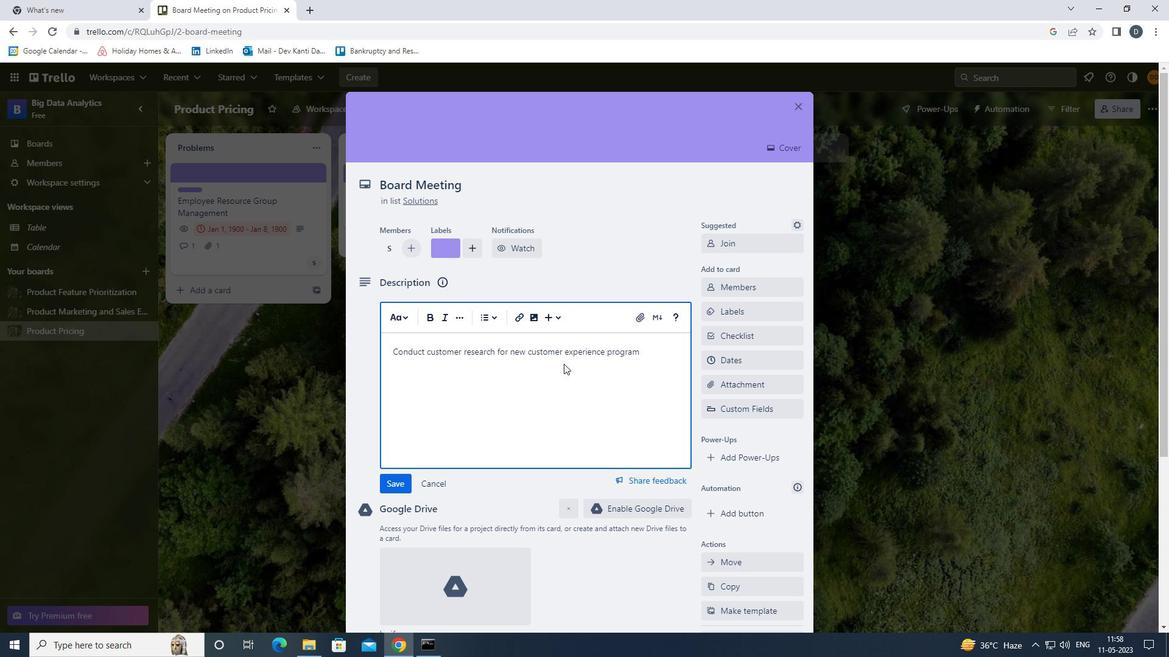 
Action: Mouse moved to (397, 480)
Screenshot: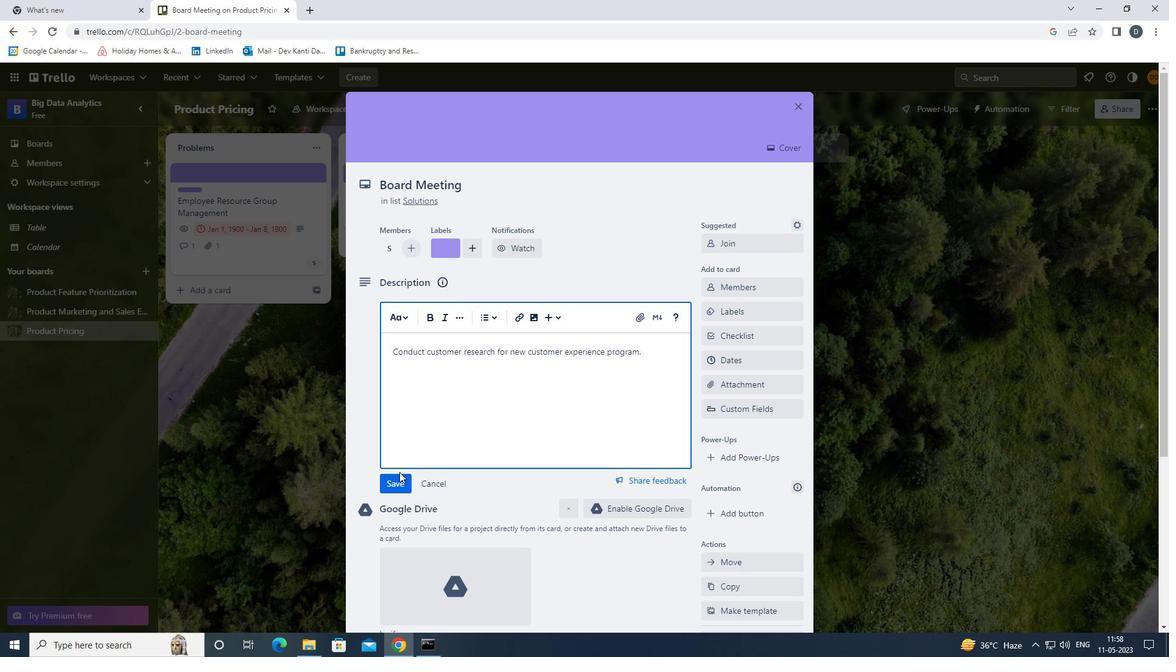 
Action: Mouse pressed left at (397, 480)
Screenshot: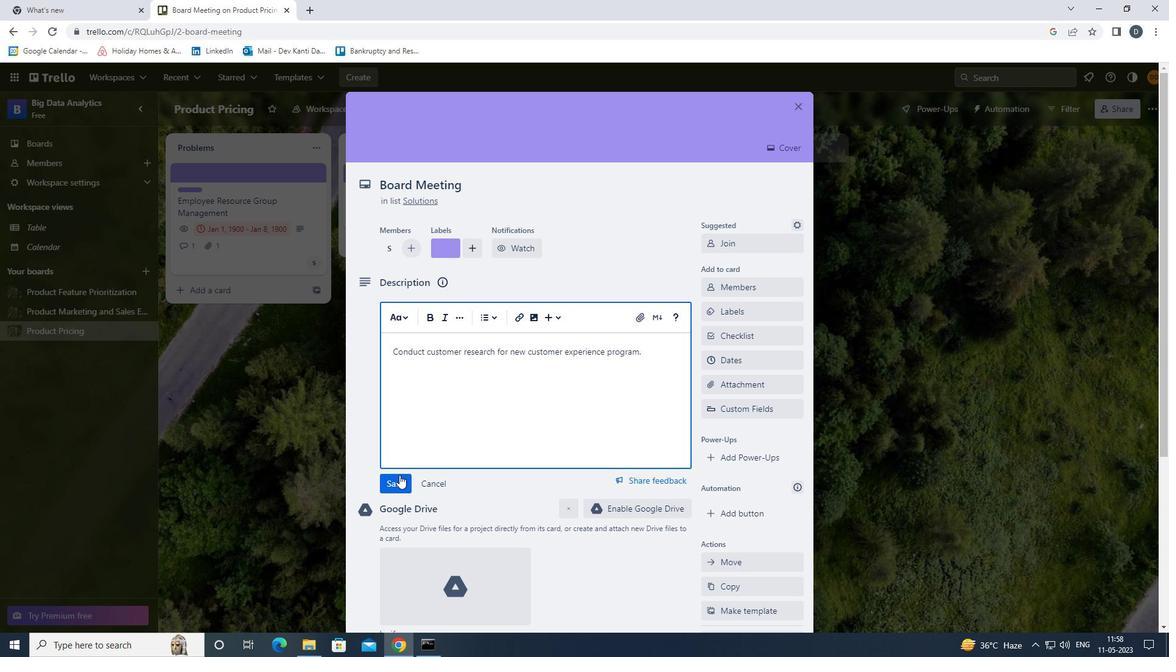 
Action: Mouse scrolled (397, 479) with delta (0, 0)
Screenshot: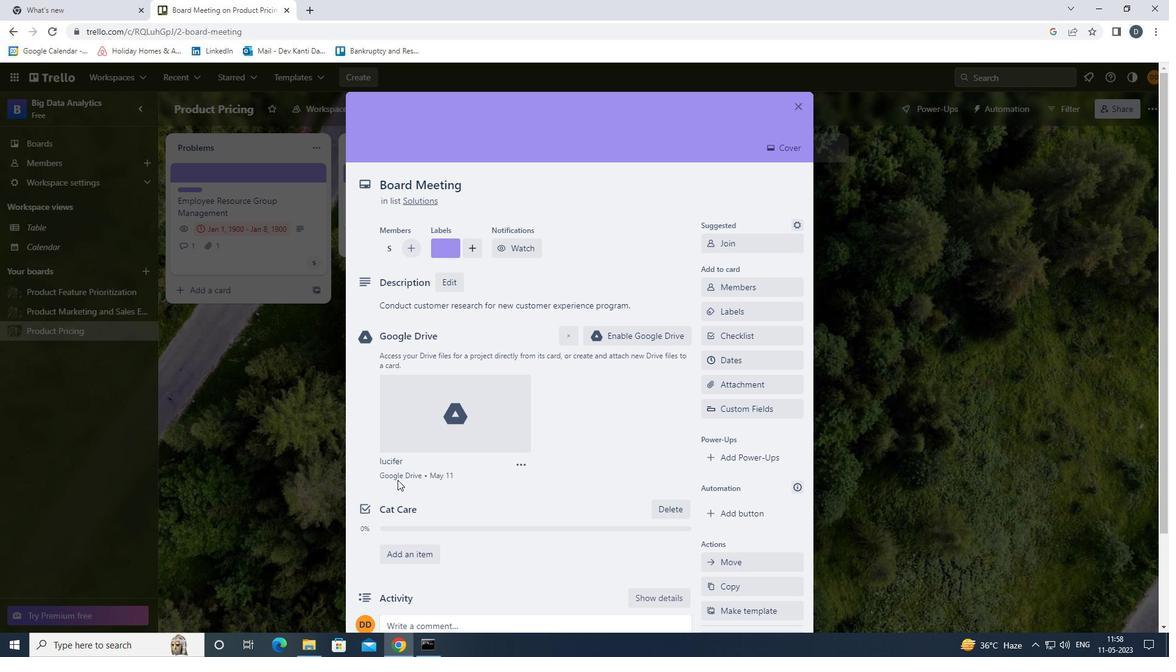 
Action: Mouse moved to (448, 559)
Screenshot: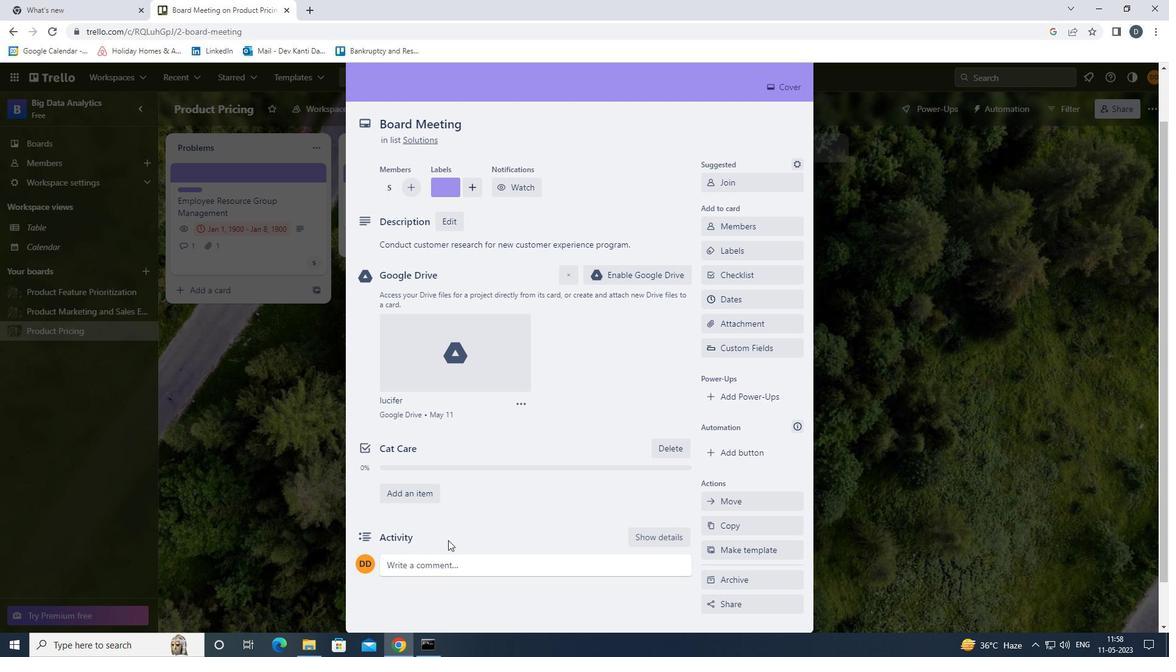 
Action: Mouse pressed left at (448, 559)
Screenshot: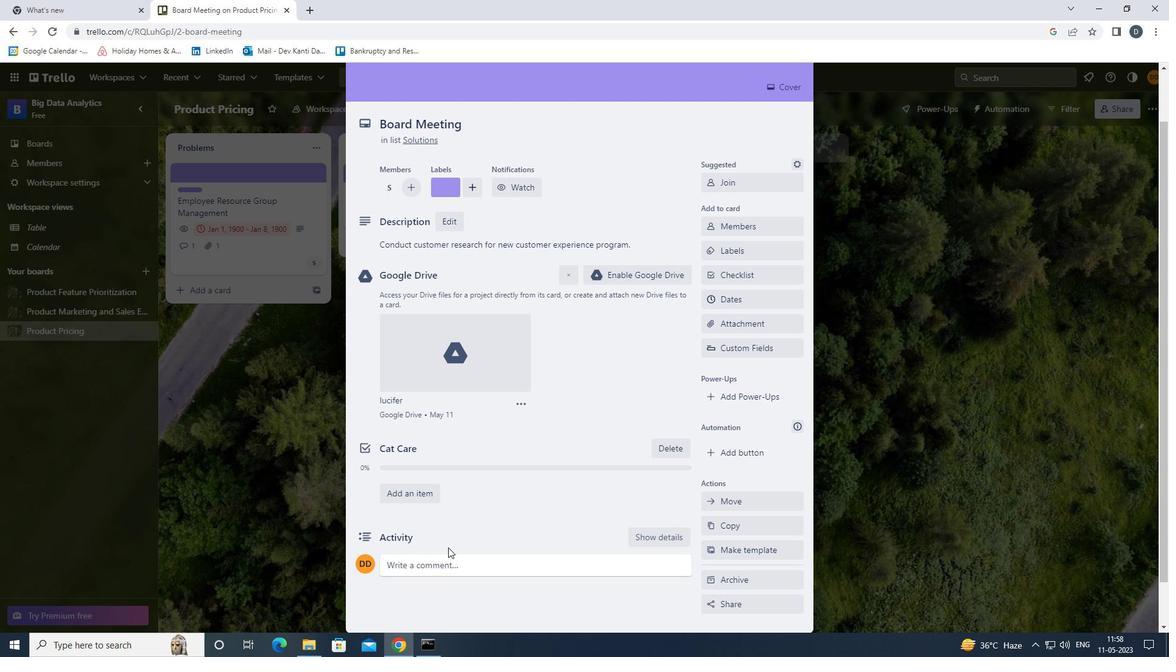 
Action: Mouse moved to (459, 601)
Screenshot: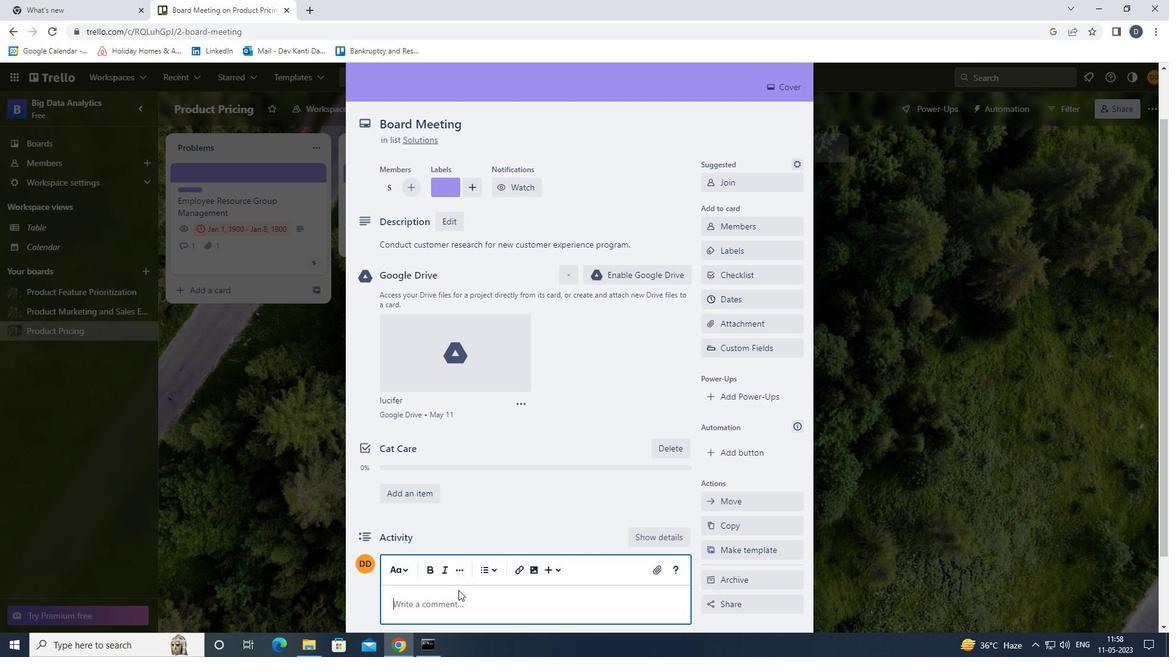 
Action: Key pressed <Key.shift>TH
Screenshot: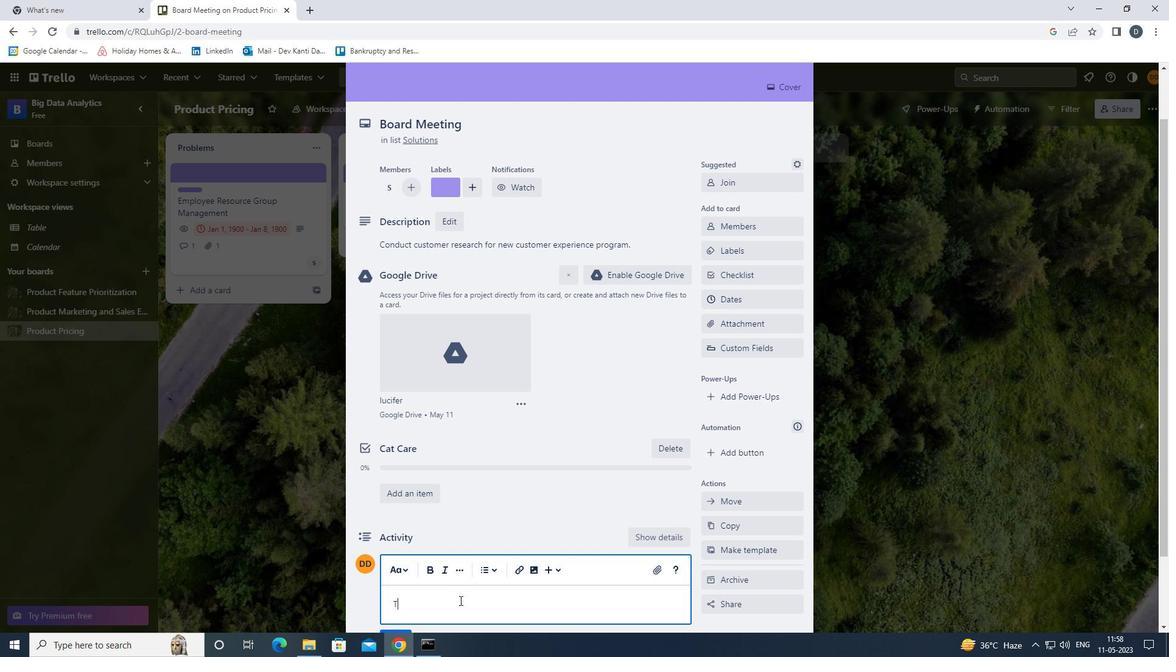 
Action: Mouse moved to (459, 601)
Screenshot: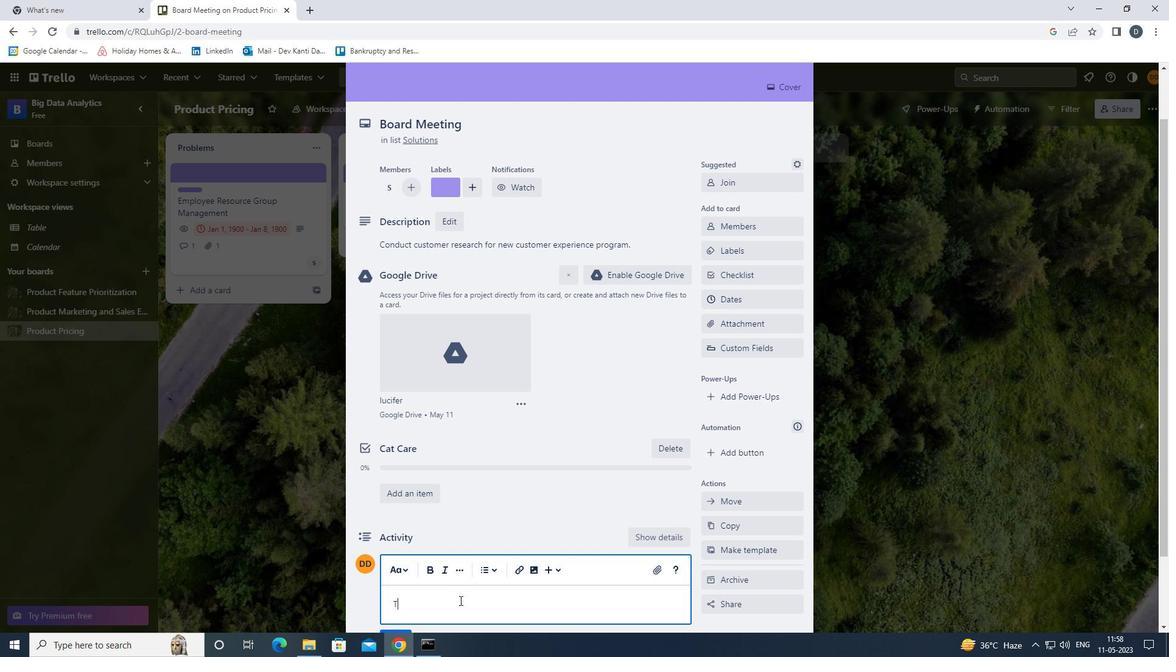 
Action: Key pressed IS<Key.space>TASK<Key.space>PRESENTS<Key.space>AN<Key.space>OPPORUNITY<Key.left><Key.left><Key.left><Key.left><Key.left>T<Key.right><Key.right><Key.right><Key.right><Key.right><Key.right><Key.right><Key.right><Key.space>TO<Key.space>SHOWCASE<Key.space>OUR<Key.space>COMMUNICATION<Key.space>AND<Key.space>PRESENTATION<Key.space>SKILLS,<Key.space>EFFECRI<Key.backspace><Key.backspace><Key.backspace>CTIVELY<Key.space>CONVEYING<Key.space>AND<Key.space>IDEAS<Key.space>TO<Key.space>OTHERS.
Screenshot: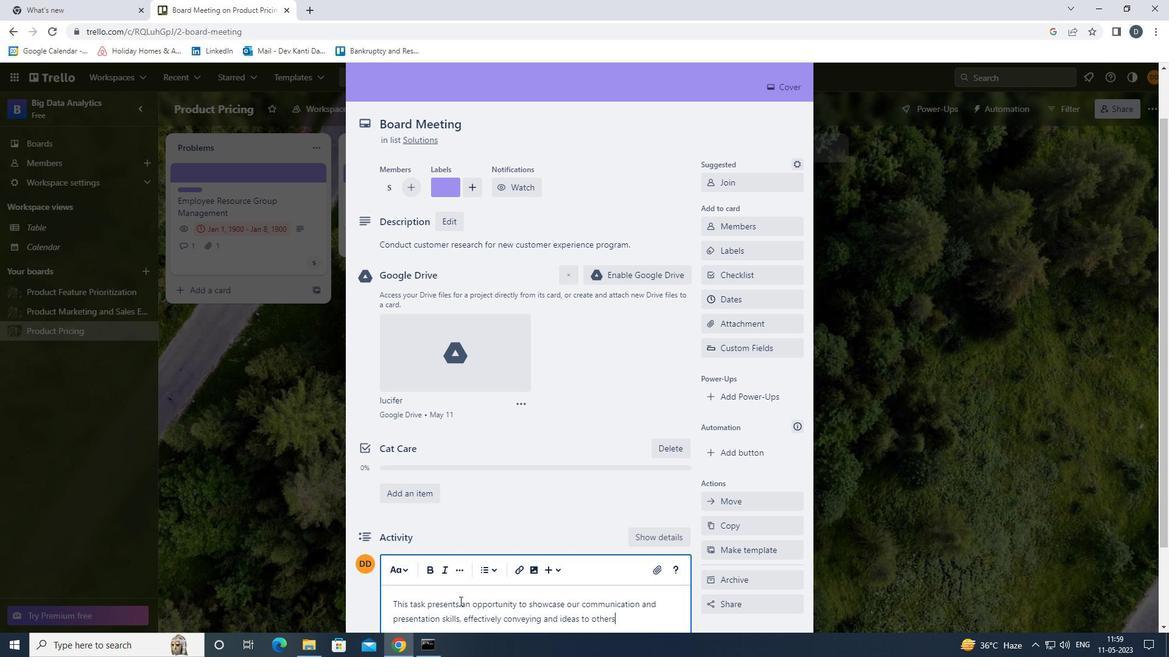 
Action: Mouse scrolled (459, 601) with delta (0, 0)
Screenshot: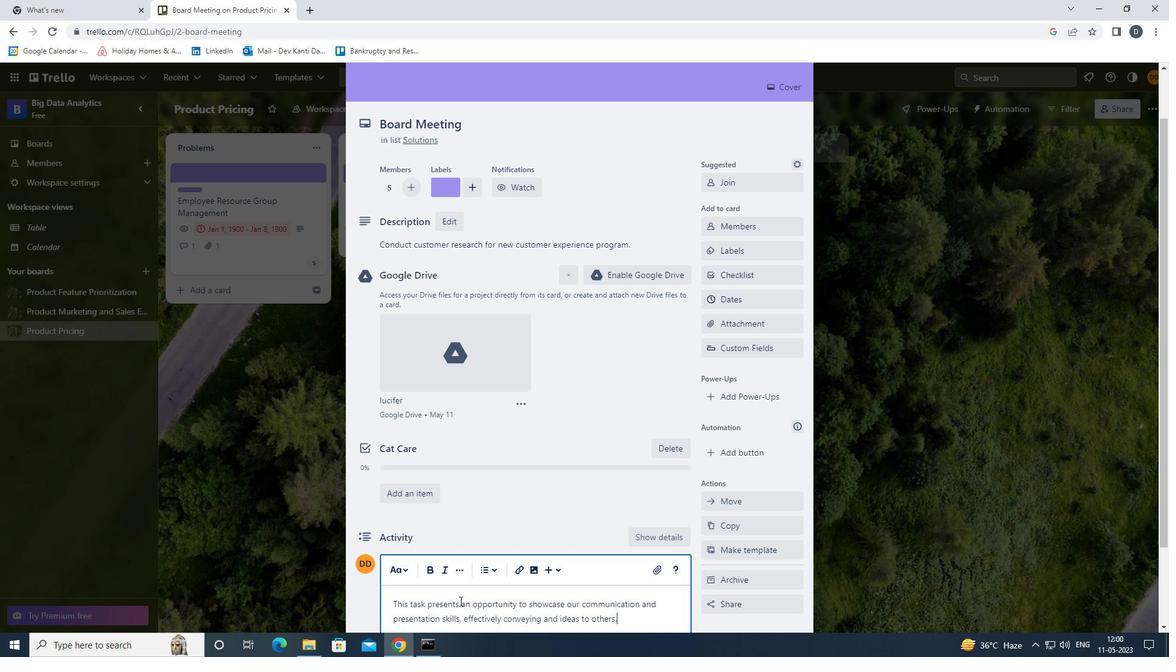 
Action: Mouse moved to (406, 592)
Screenshot: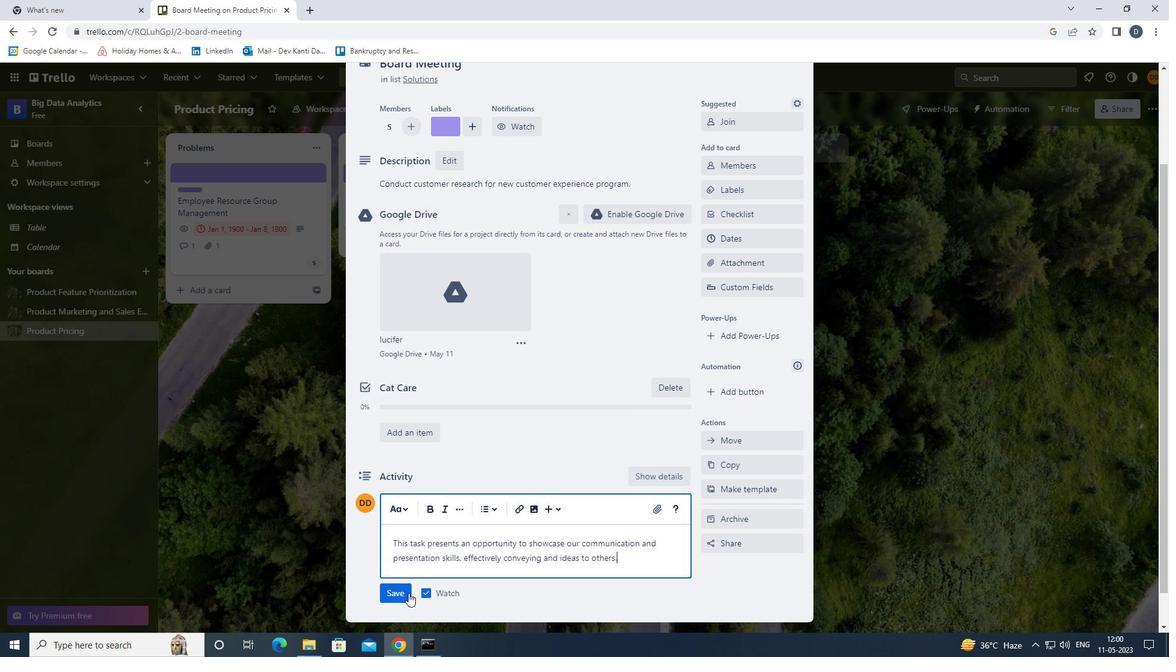 
Action: Mouse pressed left at (406, 592)
Screenshot: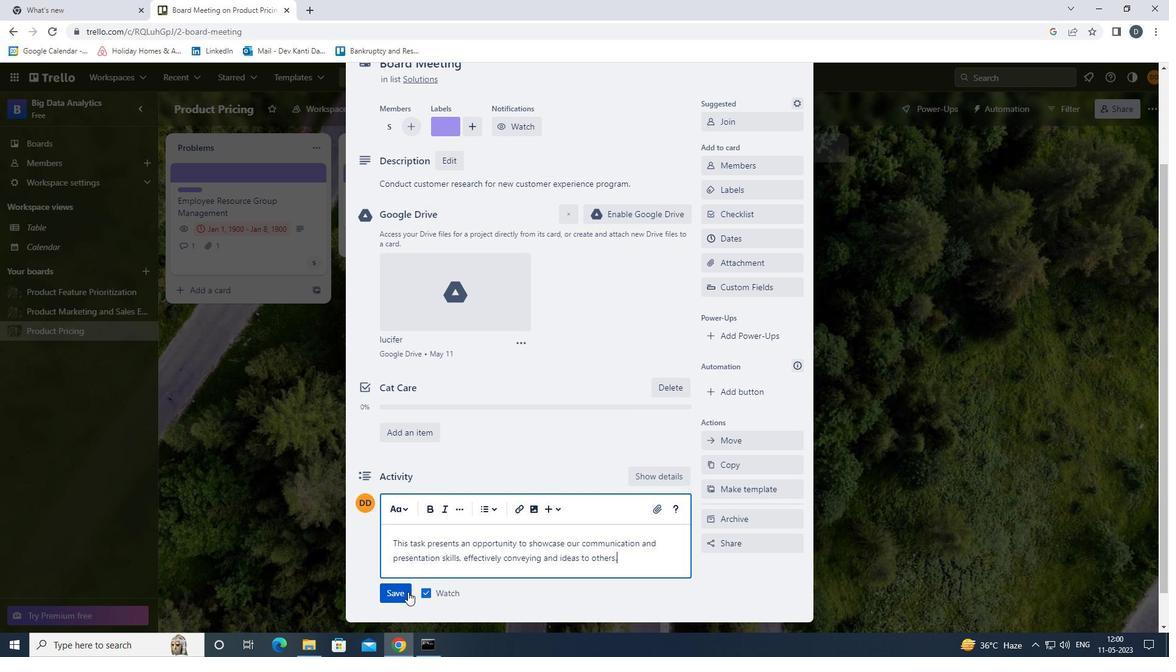 
Action: Mouse moved to (724, 237)
Screenshot: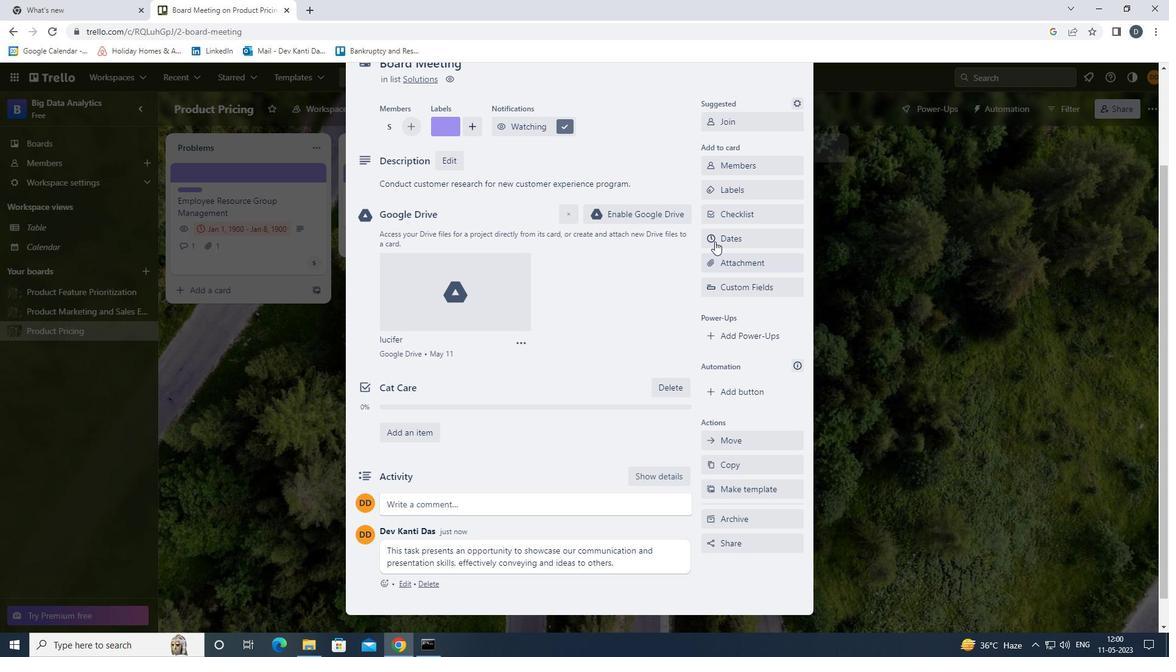 
Action: Mouse pressed left at (724, 237)
Screenshot: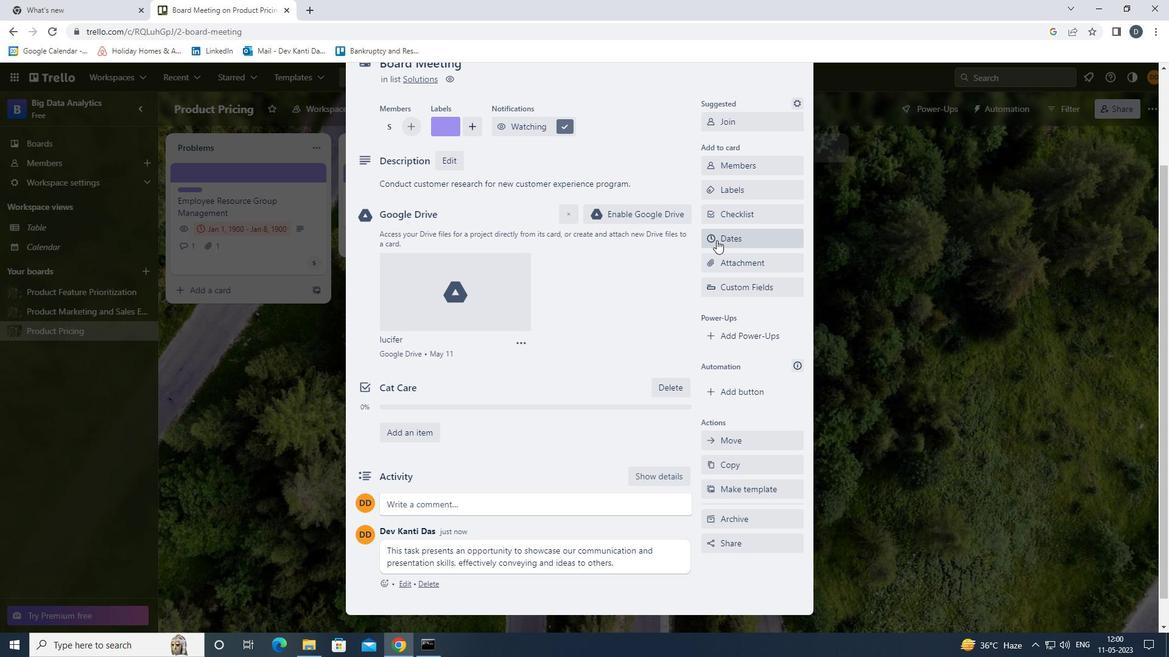 
Action: Mouse moved to (711, 330)
Screenshot: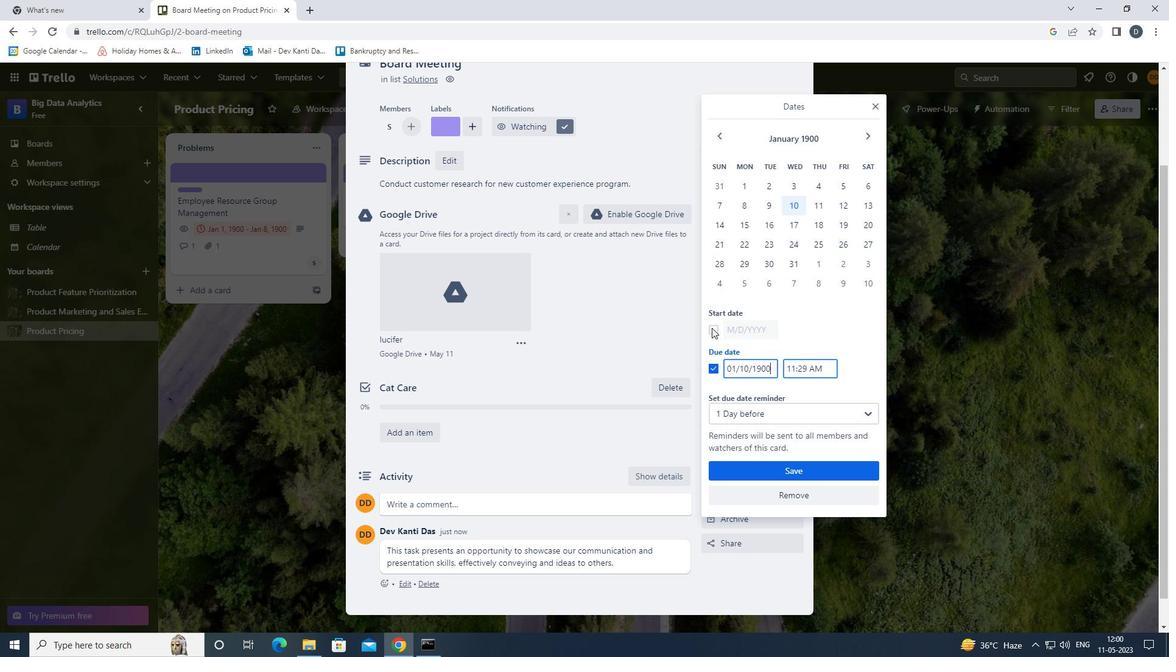 
Action: Mouse pressed left at (711, 330)
Screenshot: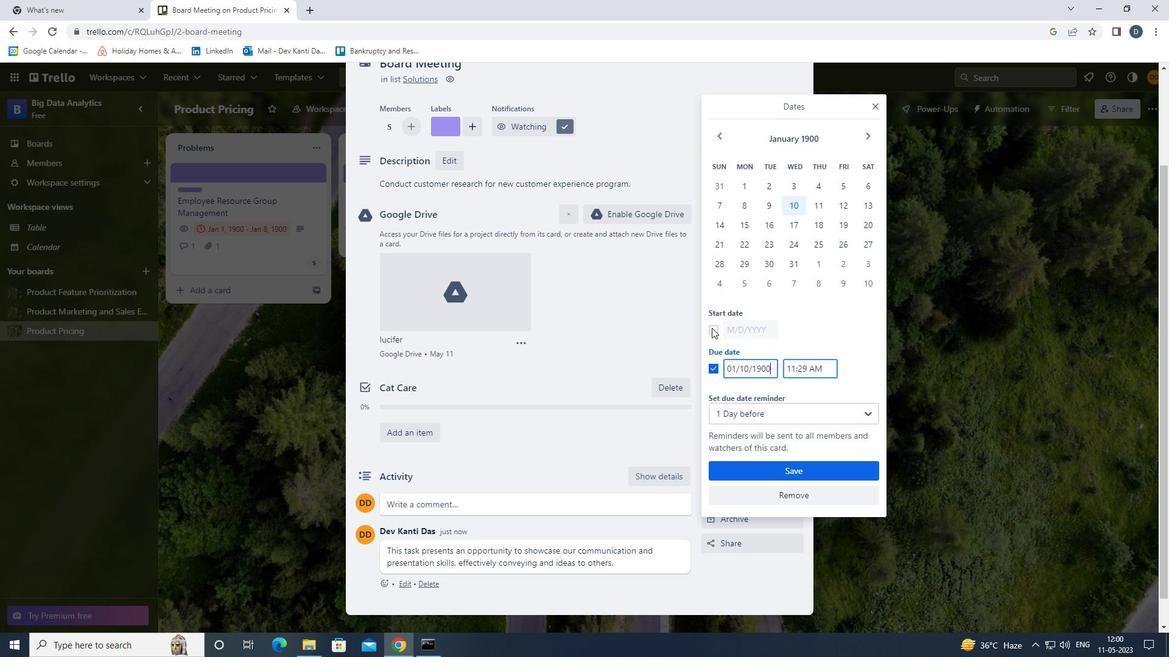 
Action: Mouse moved to (814, 189)
Screenshot: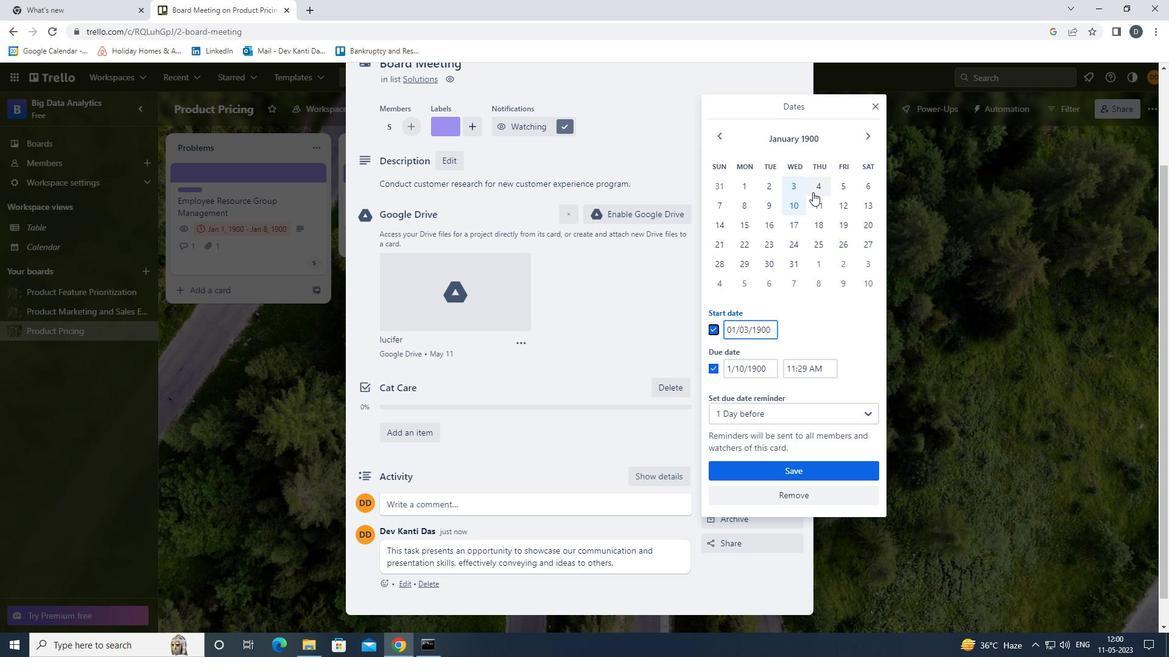 
Action: Mouse pressed left at (814, 189)
Screenshot: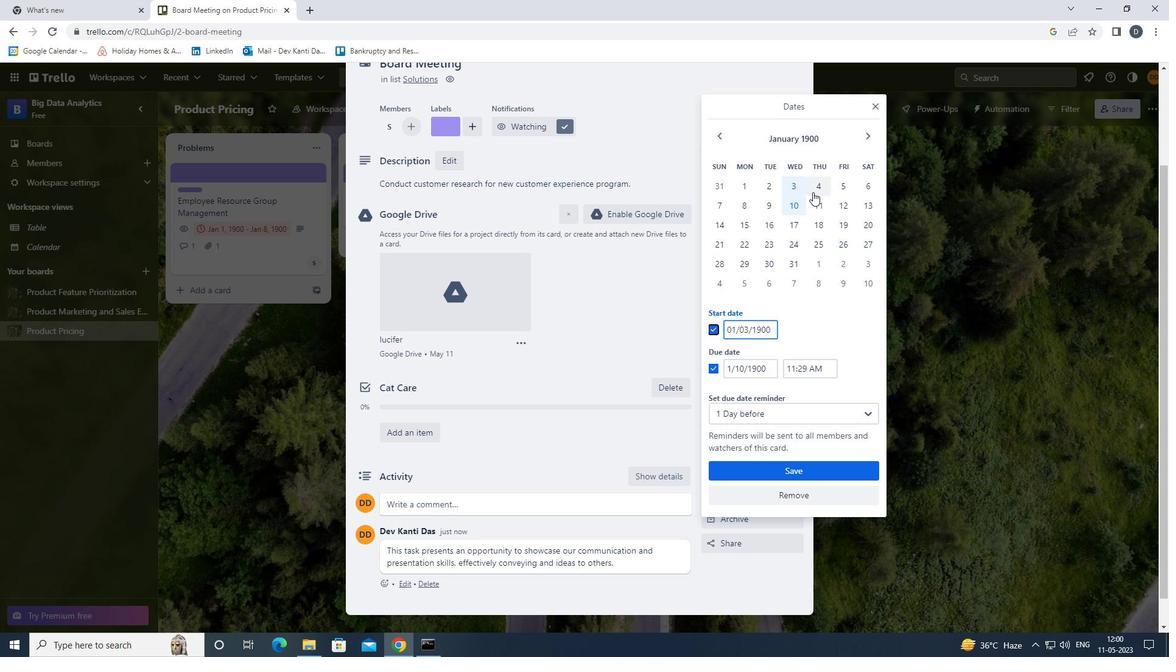 
Action: Mouse moved to (820, 208)
Screenshot: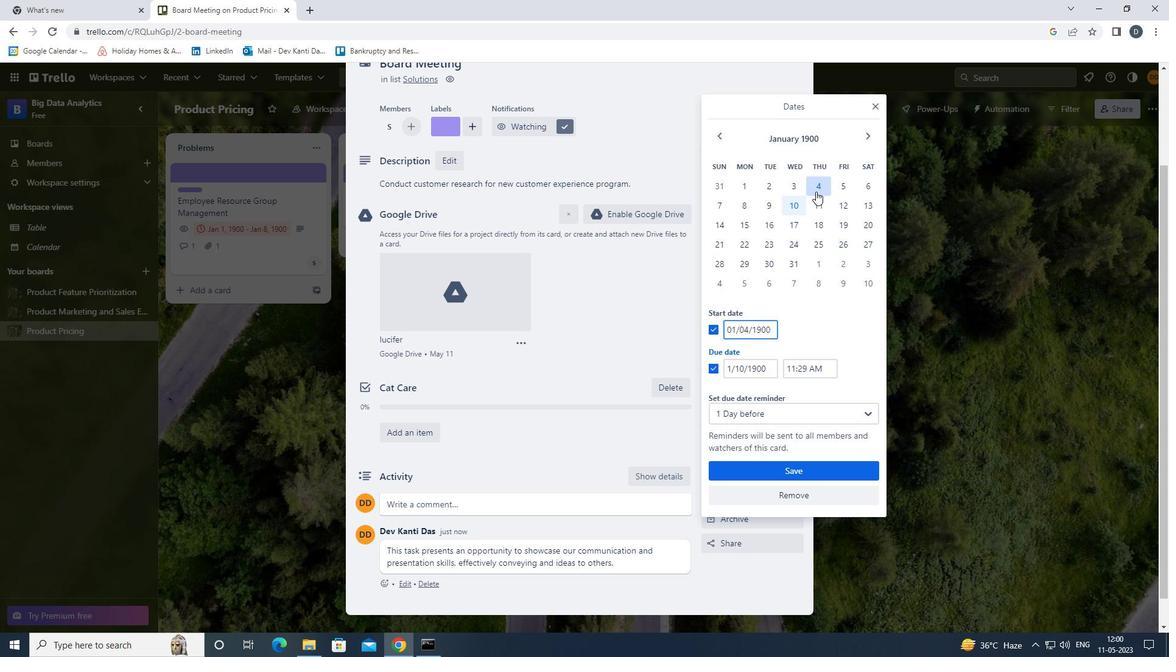 
Action: Mouse pressed left at (820, 208)
Screenshot: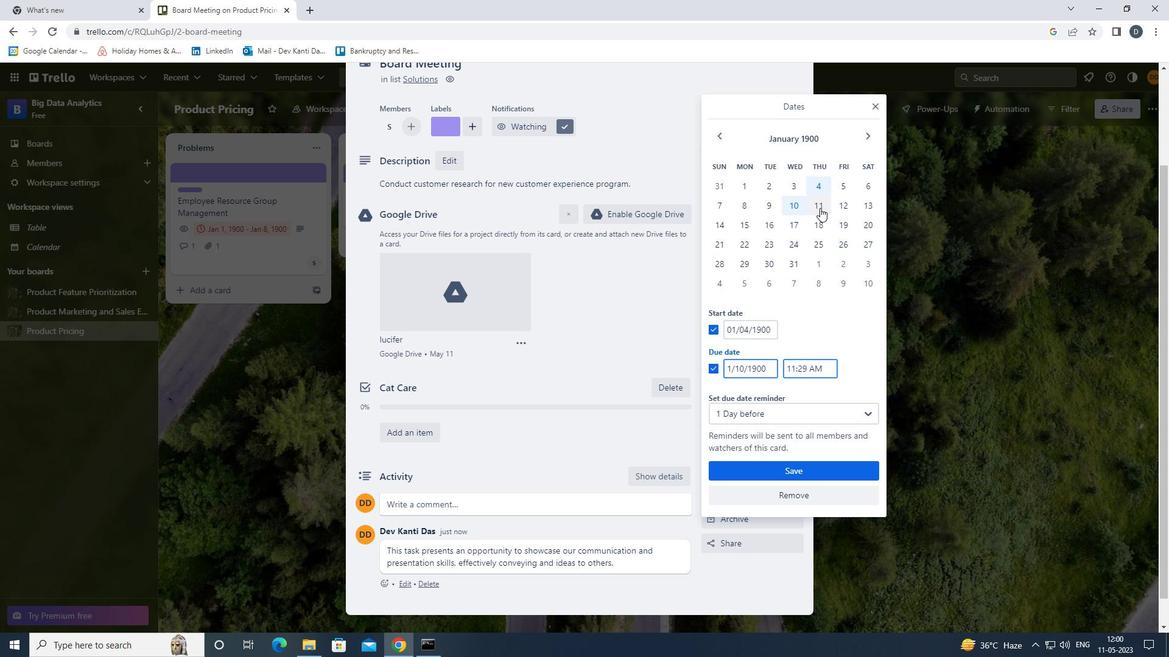 
Action: Mouse moved to (812, 467)
Screenshot: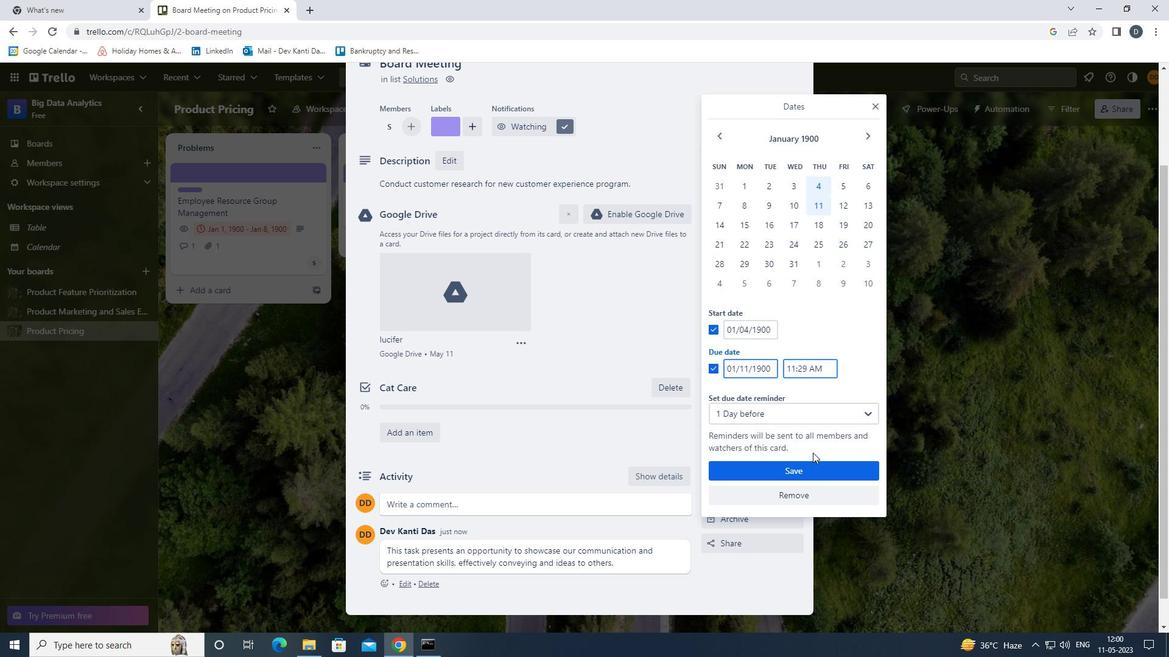 
Action: Mouse pressed left at (812, 467)
Screenshot: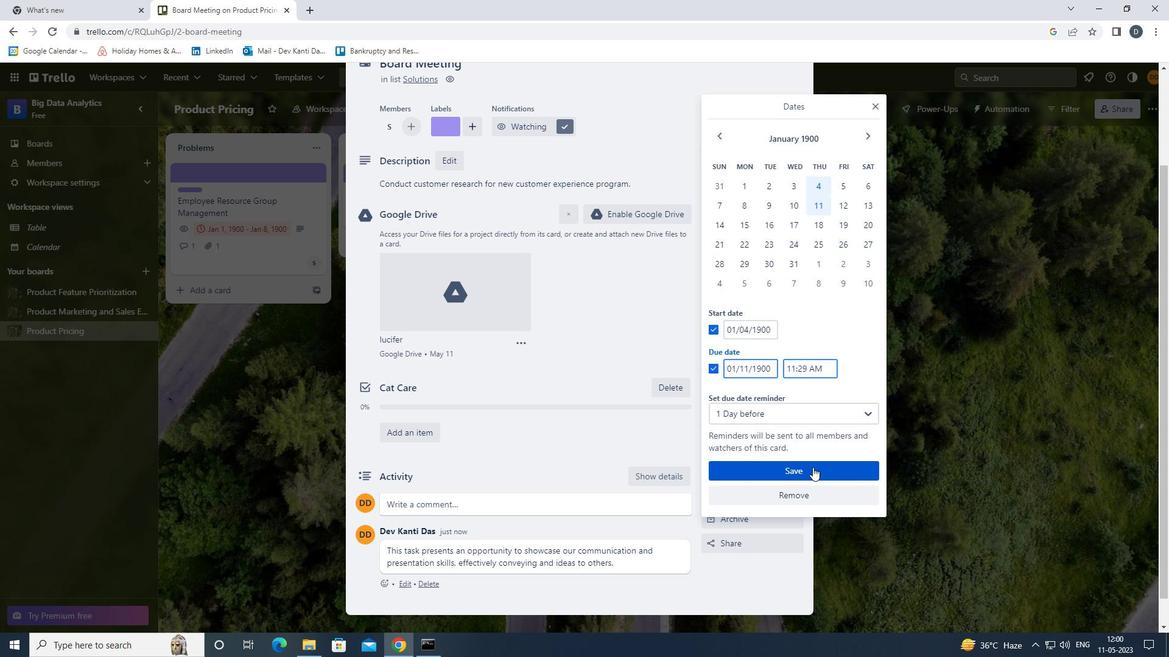 
Action: Mouse moved to (807, 463)
Screenshot: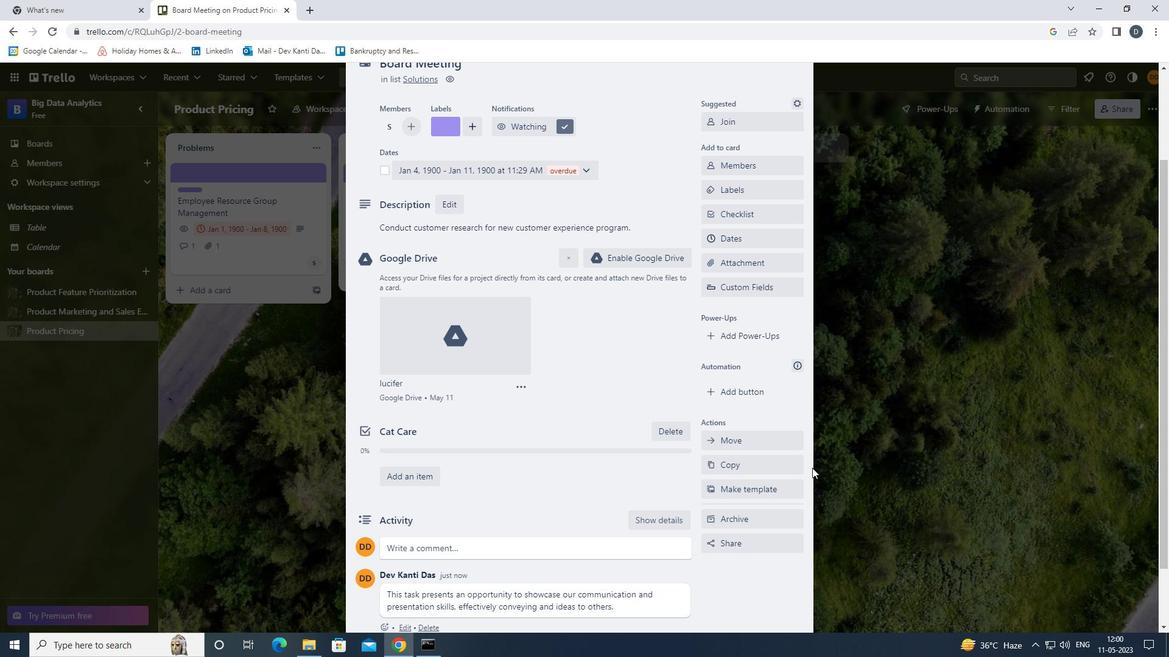 
Action: Mouse scrolled (807, 464) with delta (0, 0)
Screenshot: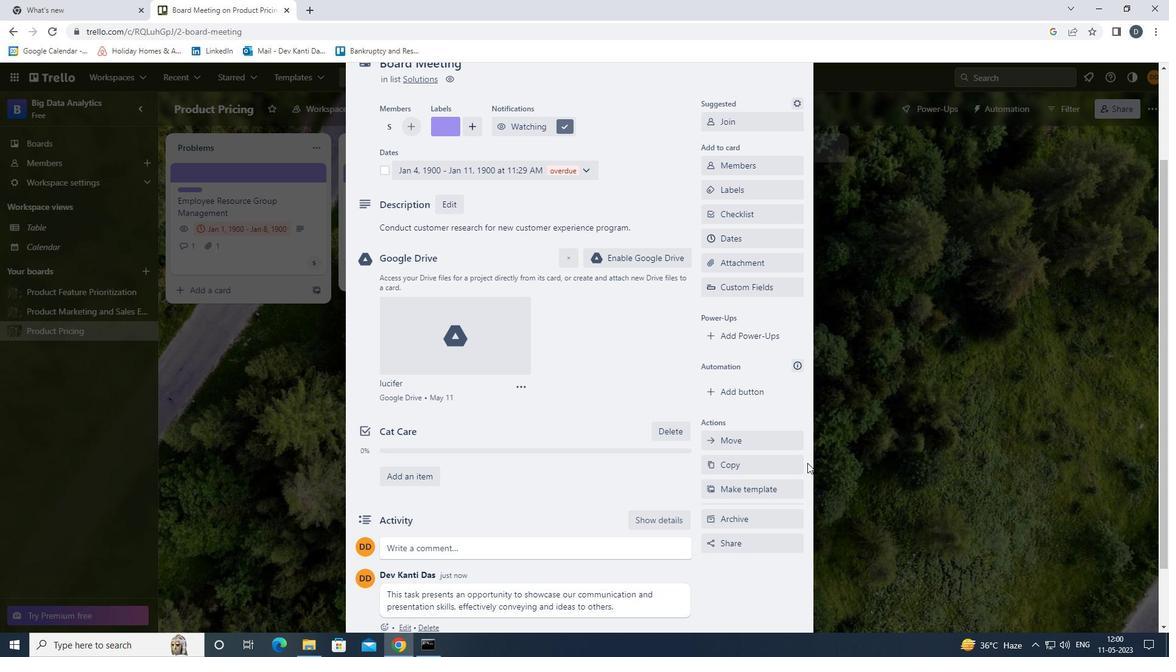 
Action: Mouse moved to (805, 263)
Screenshot: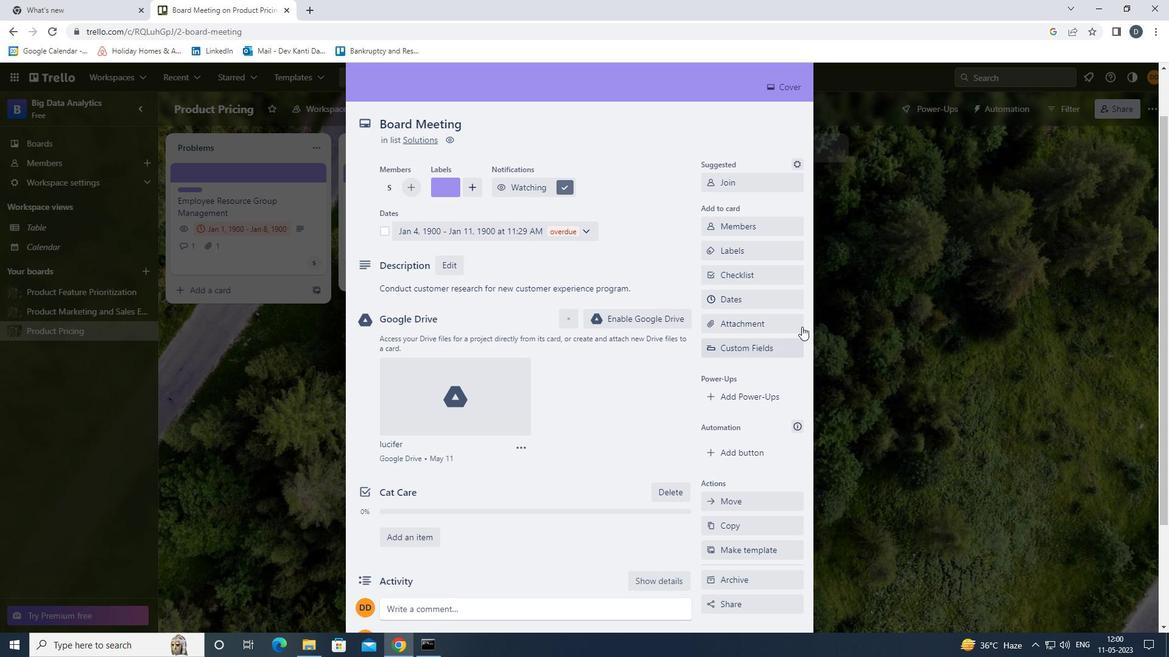 
Action: Mouse scrolled (805, 264) with delta (0, 0)
Screenshot: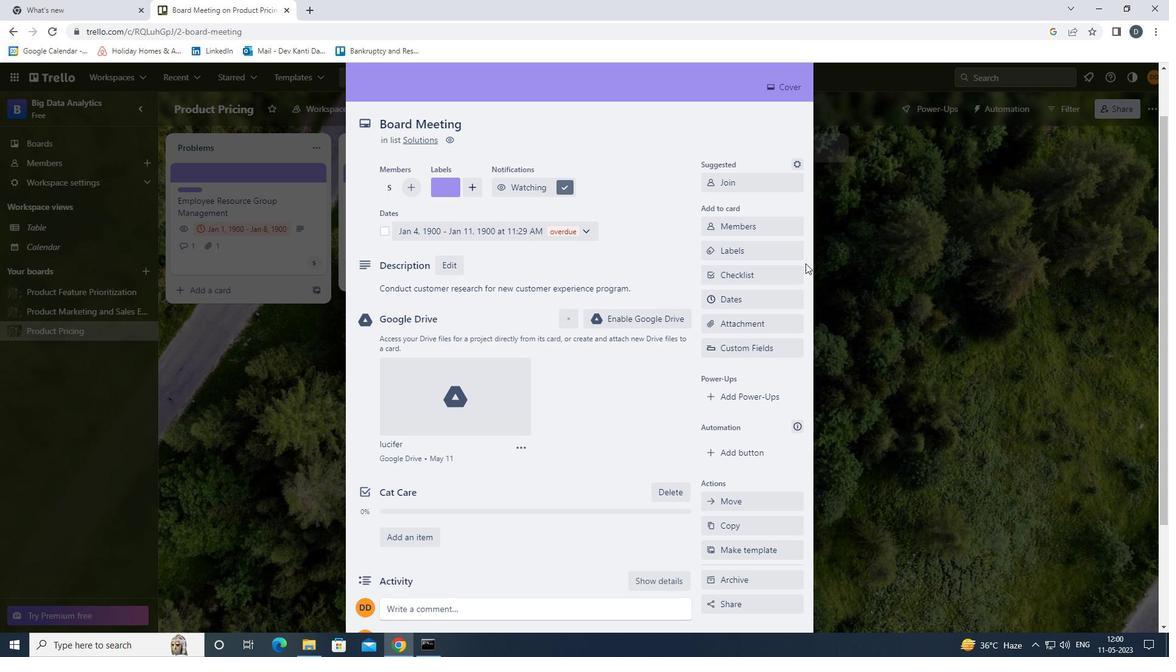 
Action: Mouse moved to (798, 109)
Screenshot: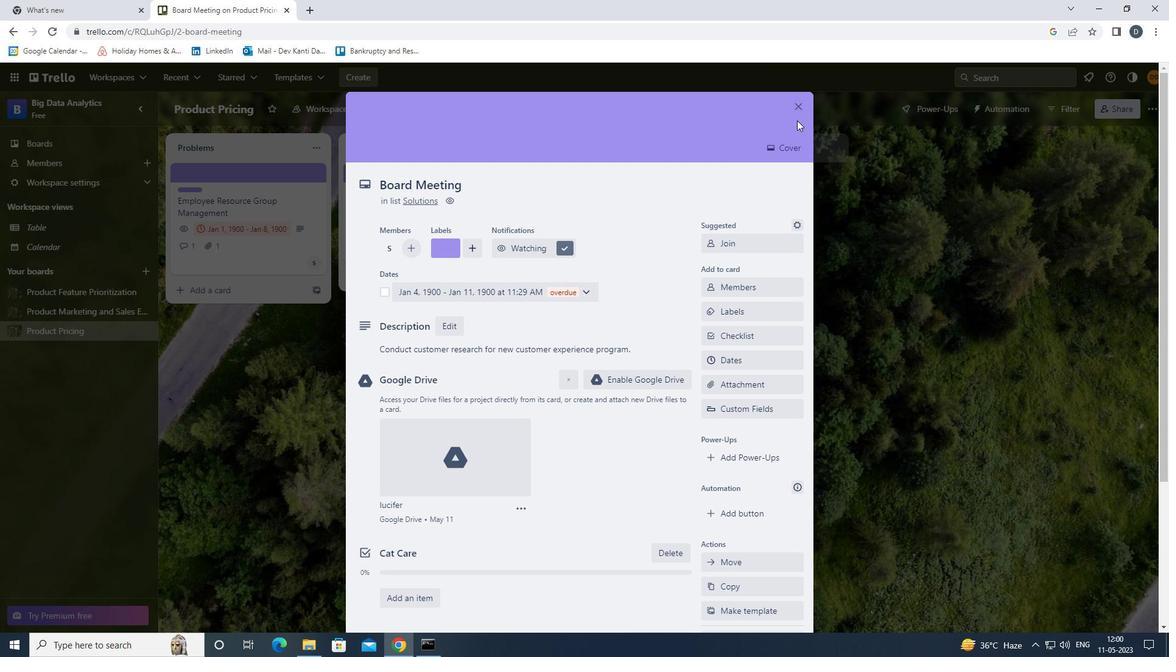 
Action: Mouse pressed left at (798, 109)
Screenshot: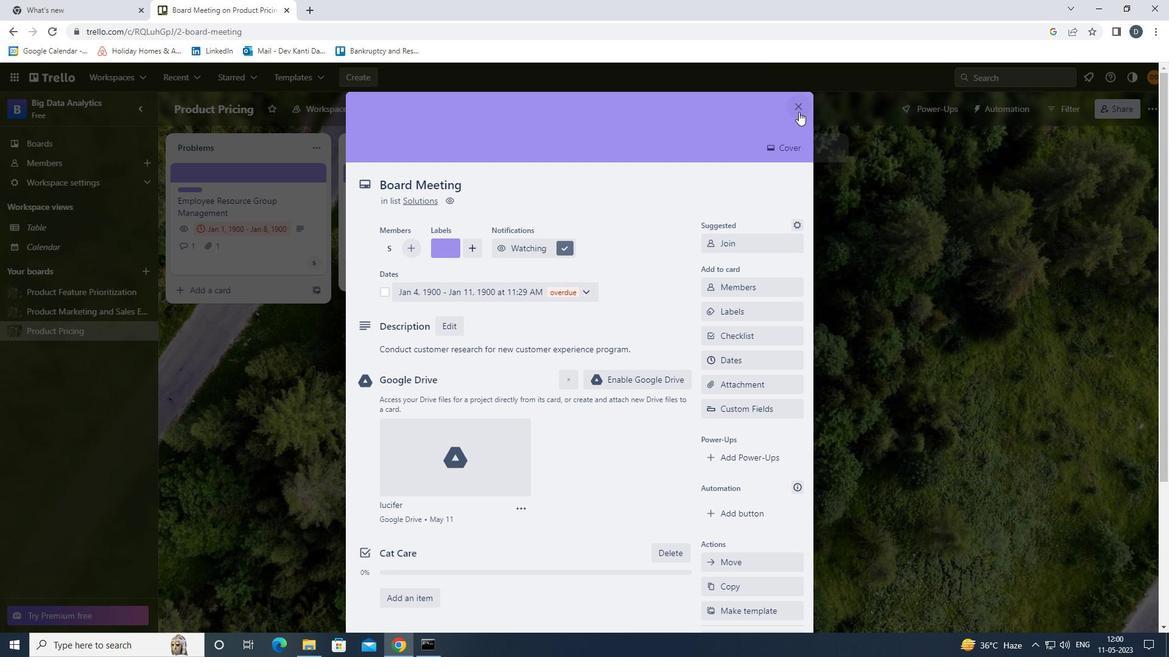 
Action: Mouse moved to (787, 295)
Screenshot: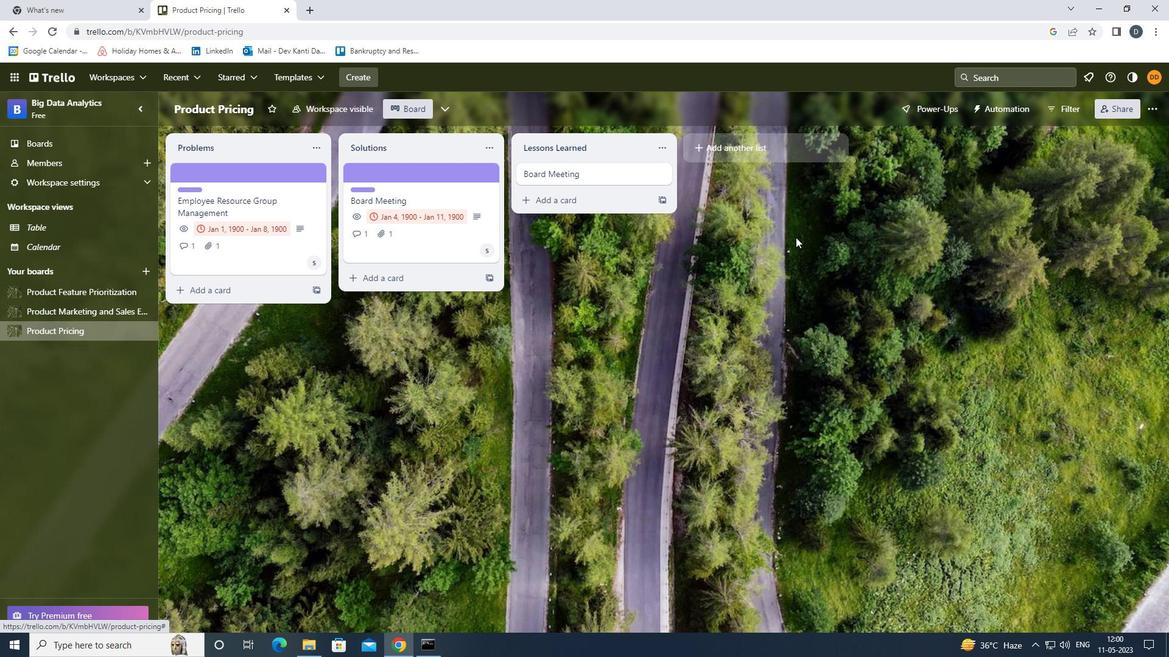 
Action: Mouse pressed left at (787, 295)
Screenshot: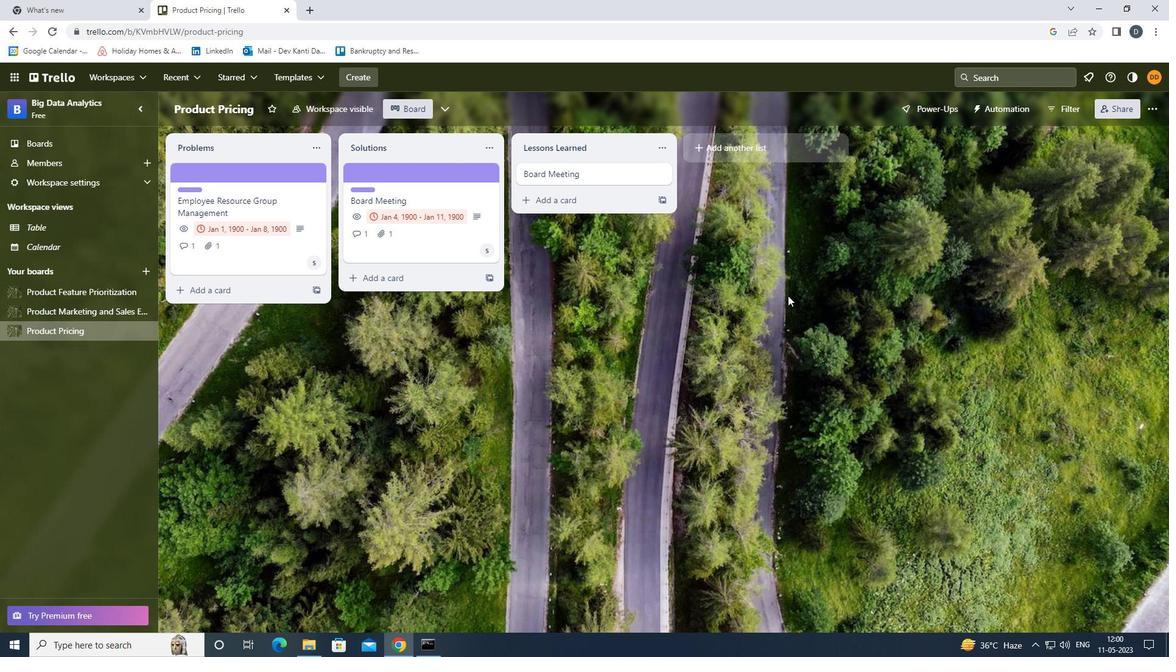 
